 Task: Look for space in Rionegro, Colombia from 2nd September, 2023 to 5th September, 2023 for 1 adult in price range Rs.5000 to Rs.10000. Place can be private room with 1  bedroom having 1 bed and 1 bathroom. Property type can be house, flat, guest house, hotel. Amenities needed are: washing machine. Booking option can be shelf check-in. Required host language is English.
Action: Mouse moved to (394, 78)
Screenshot: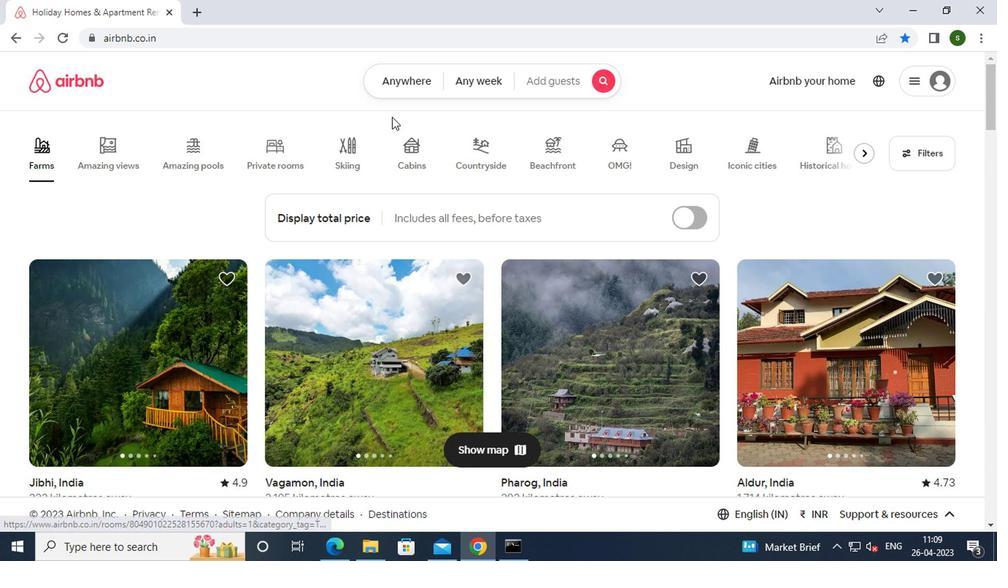 
Action: Mouse pressed left at (394, 78)
Screenshot: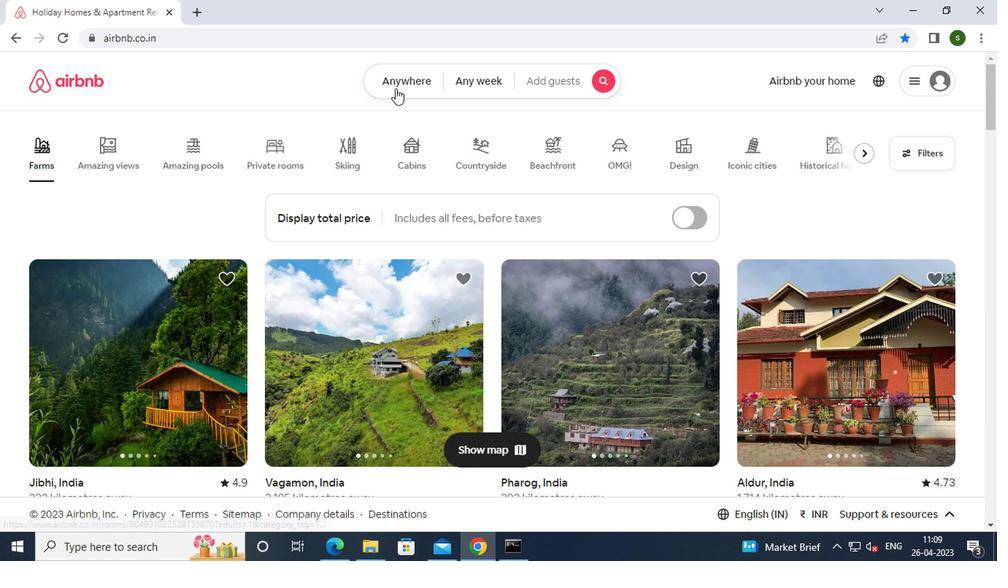 
Action: Mouse moved to (283, 140)
Screenshot: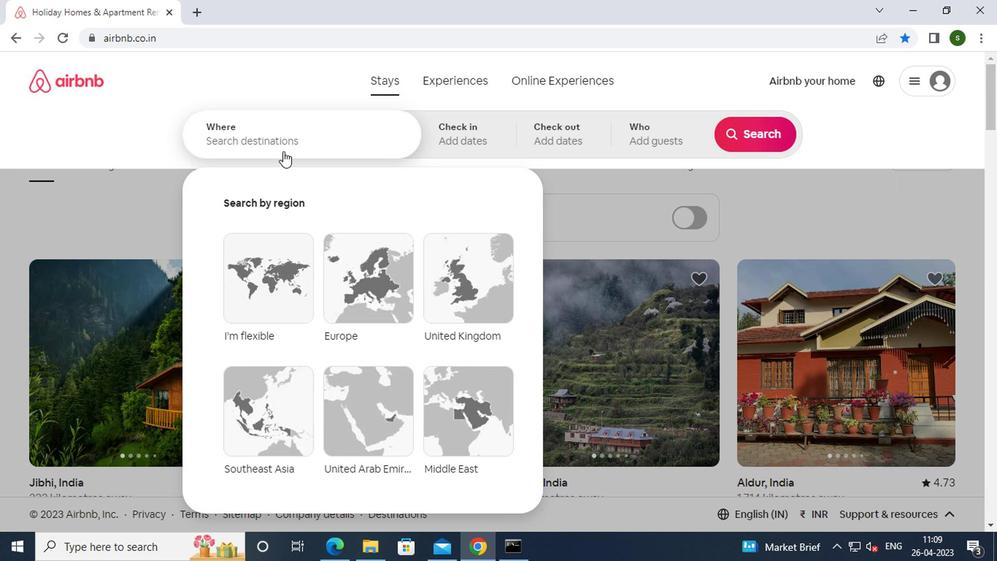 
Action: Mouse pressed left at (283, 140)
Screenshot: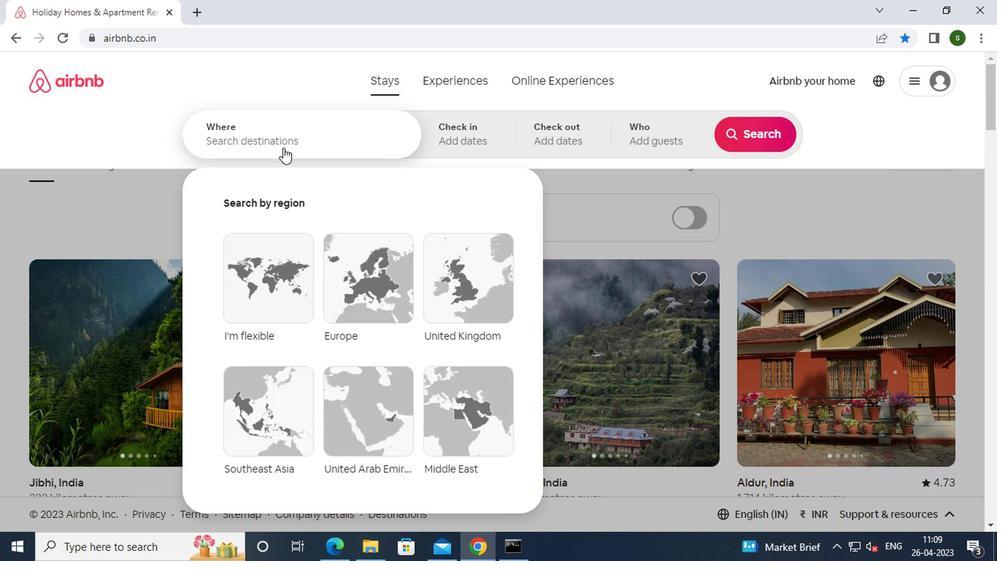 
Action: Key pressed r<Key.caps_lock>ionegro,<Key.space><Key.caps_lock>c<Key.caps_lock>olombia<Key.enter>
Screenshot: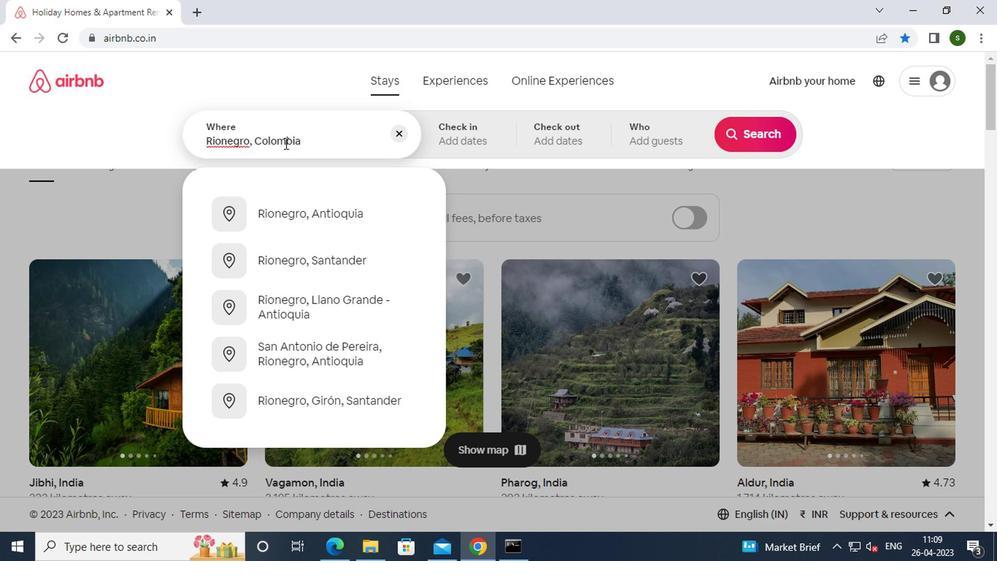 
Action: Mouse moved to (744, 250)
Screenshot: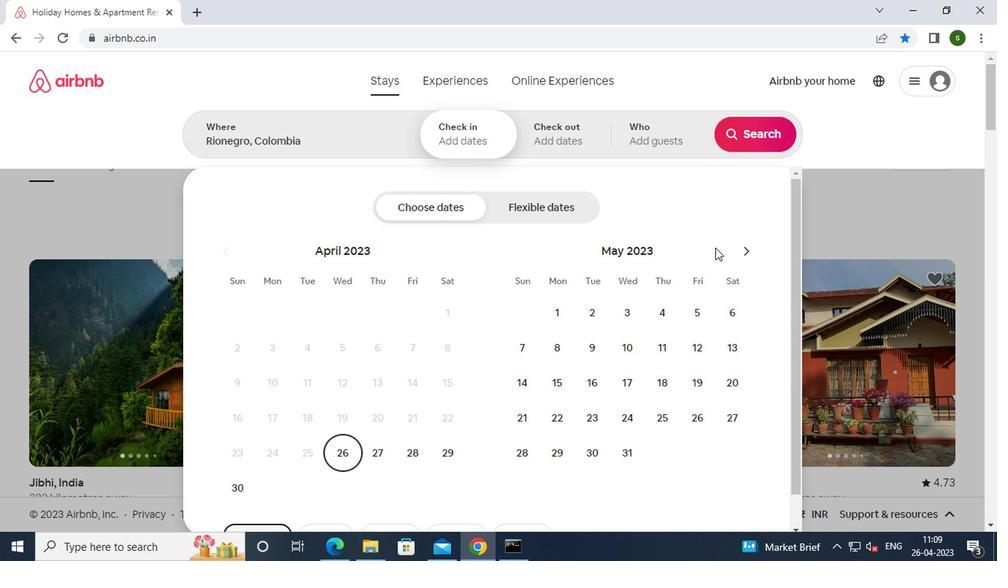 
Action: Mouse pressed left at (744, 250)
Screenshot: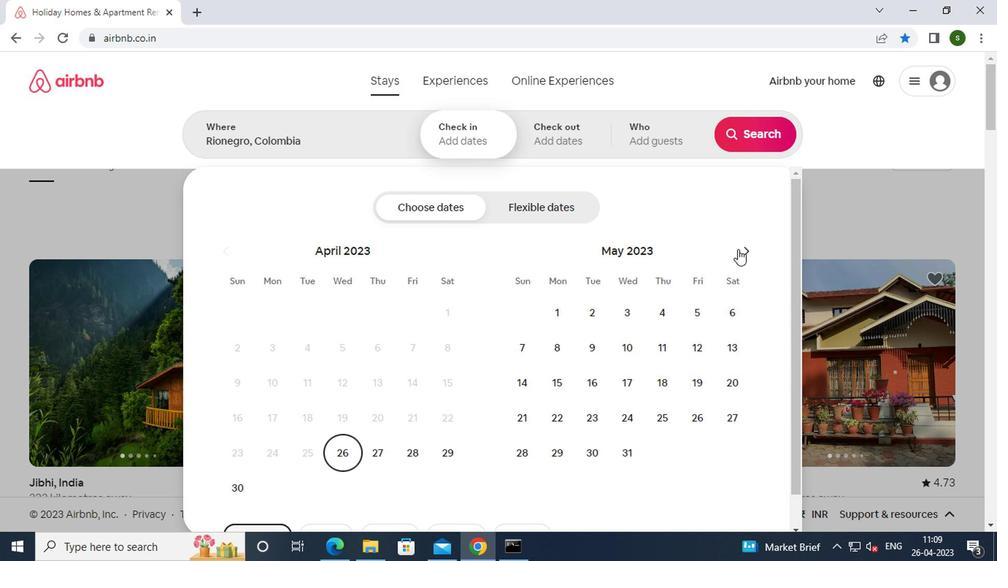 
Action: Mouse pressed left at (744, 250)
Screenshot: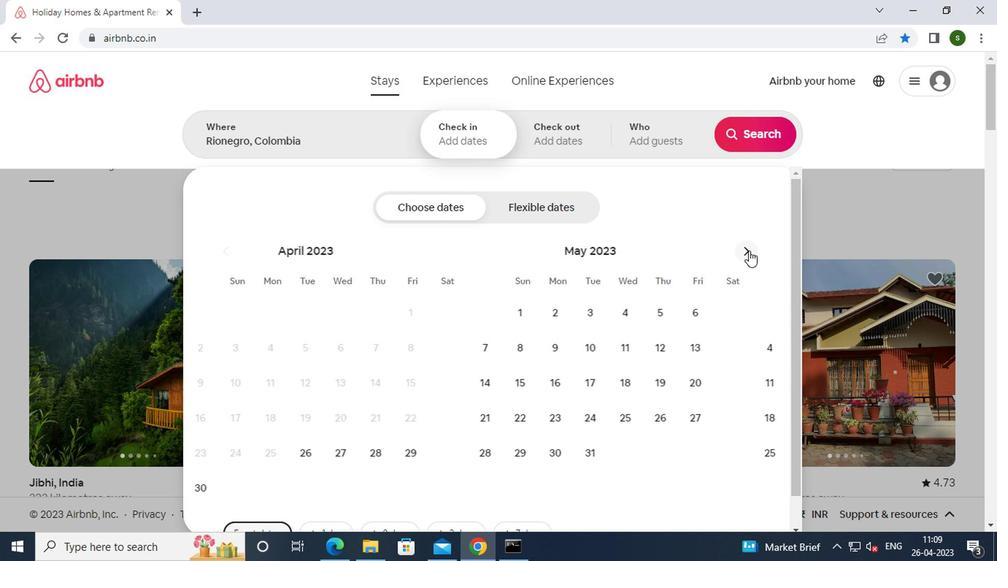 
Action: Mouse pressed left at (744, 250)
Screenshot: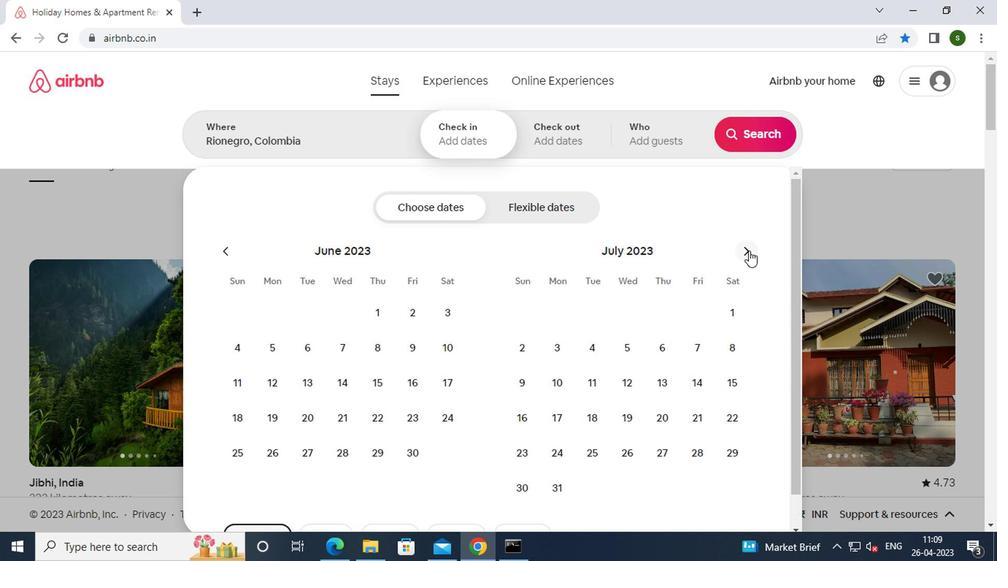 
Action: Mouse pressed left at (744, 250)
Screenshot: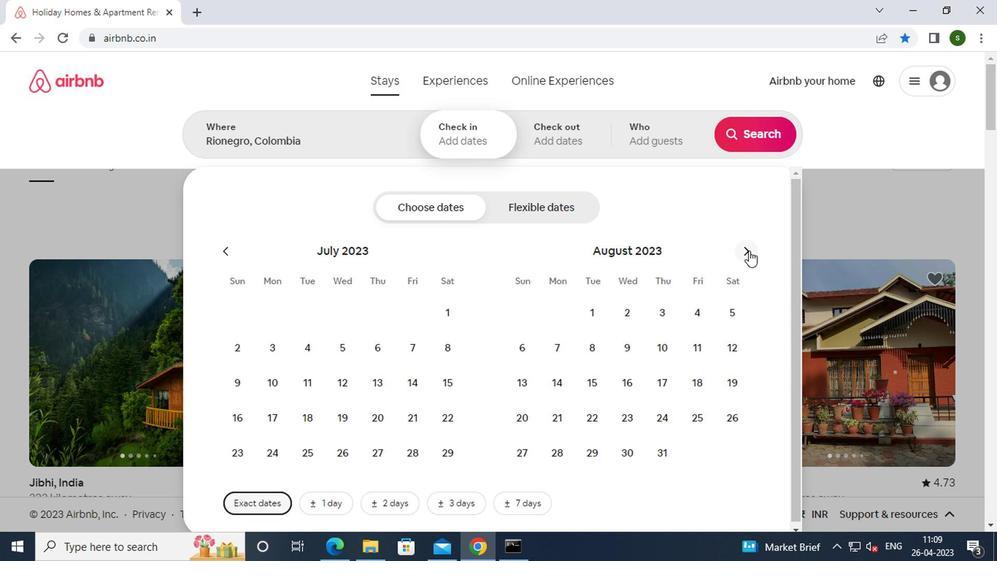 
Action: Mouse moved to (726, 303)
Screenshot: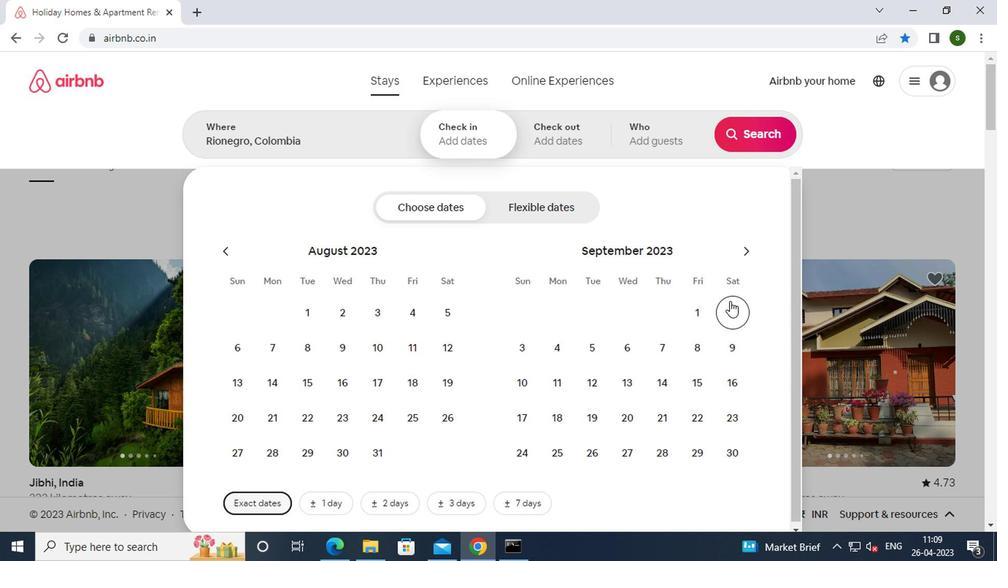 
Action: Mouse pressed left at (726, 303)
Screenshot: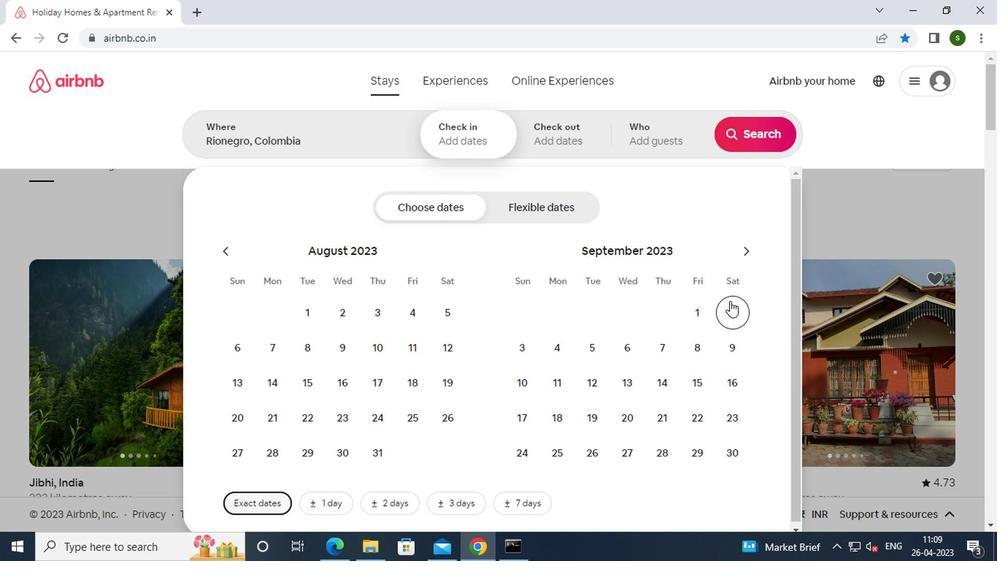 
Action: Mouse moved to (593, 349)
Screenshot: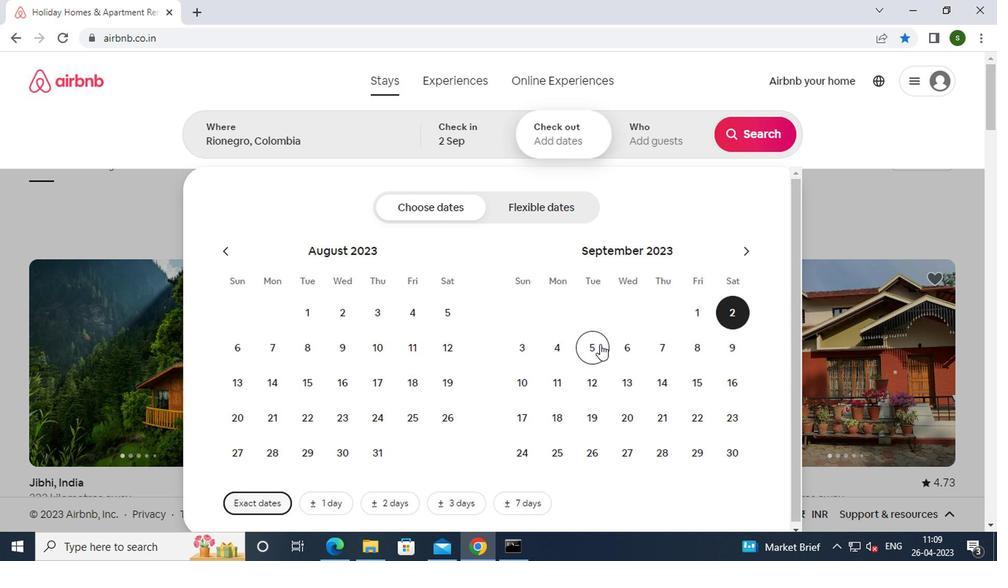 
Action: Mouse pressed left at (593, 349)
Screenshot: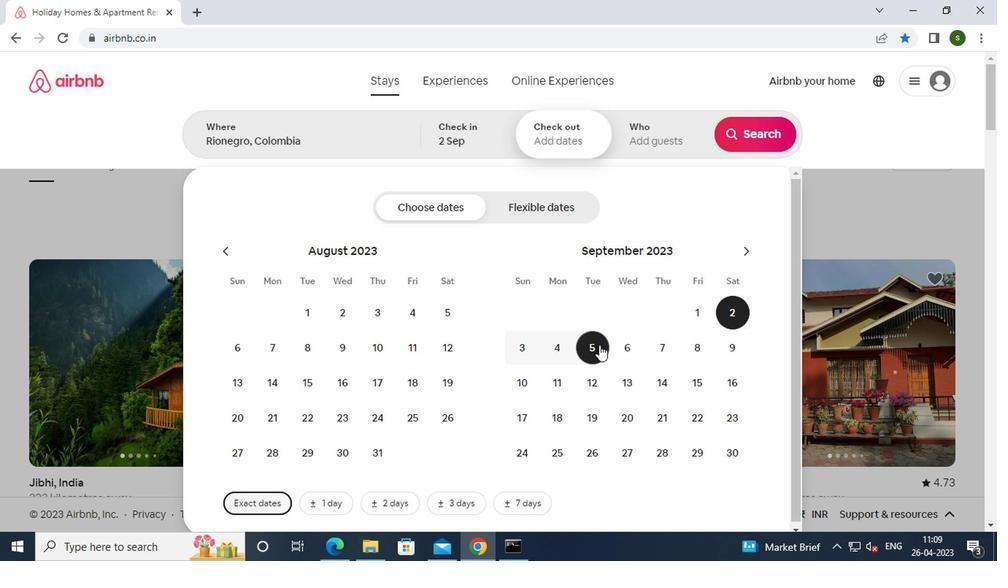 
Action: Mouse moved to (647, 127)
Screenshot: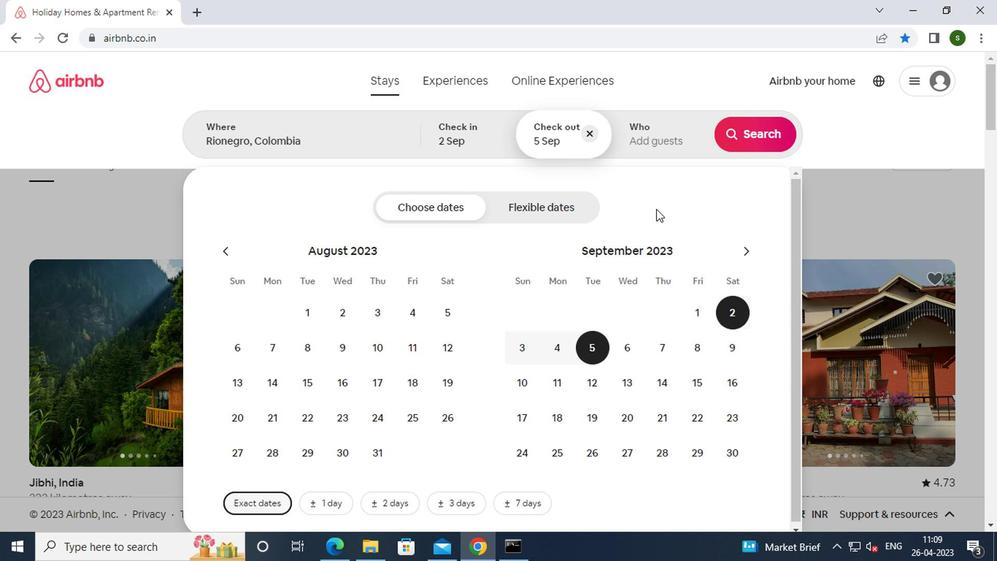 
Action: Mouse pressed left at (647, 127)
Screenshot: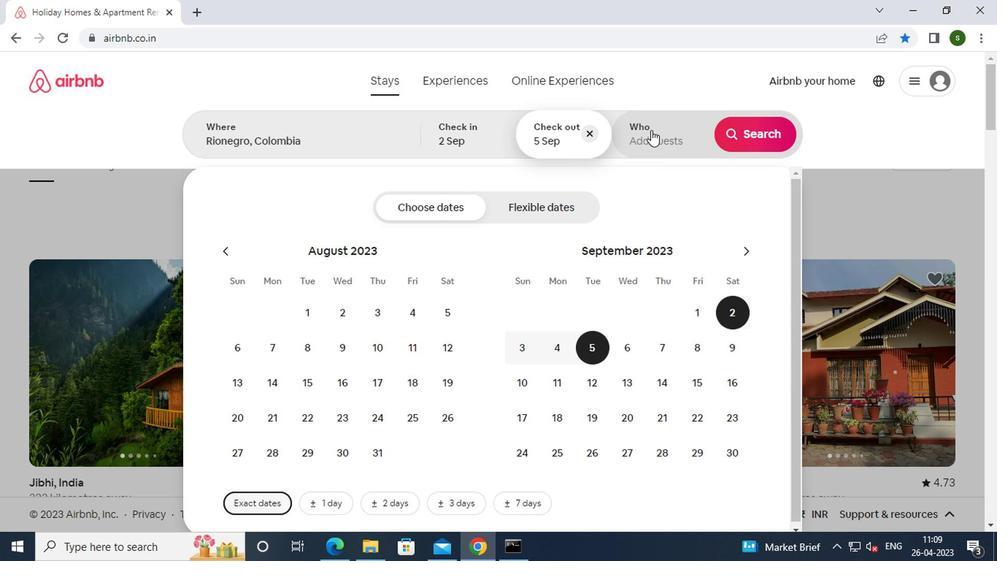 
Action: Mouse moved to (753, 200)
Screenshot: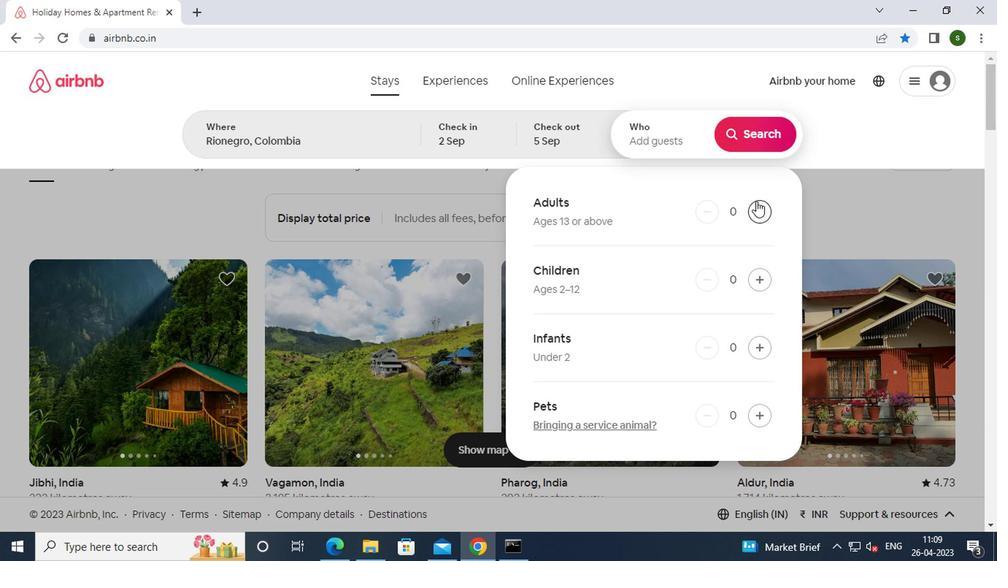 
Action: Mouse pressed left at (753, 200)
Screenshot: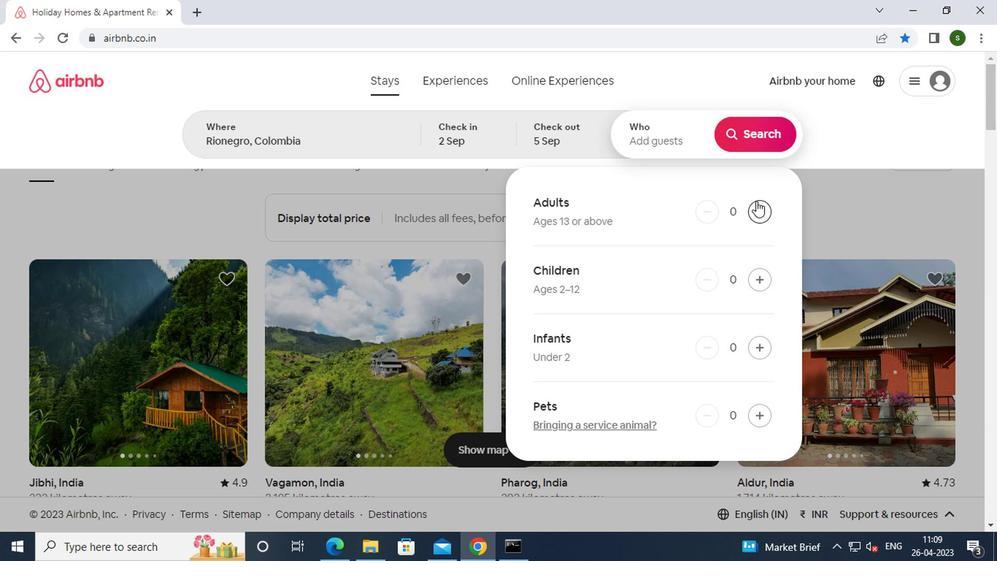
Action: Mouse moved to (748, 125)
Screenshot: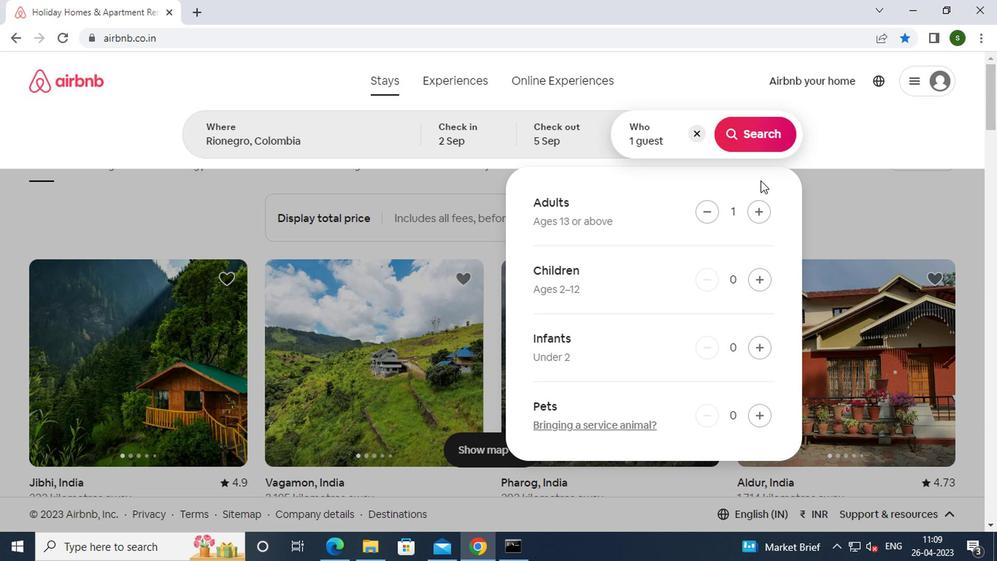 
Action: Mouse pressed left at (748, 125)
Screenshot: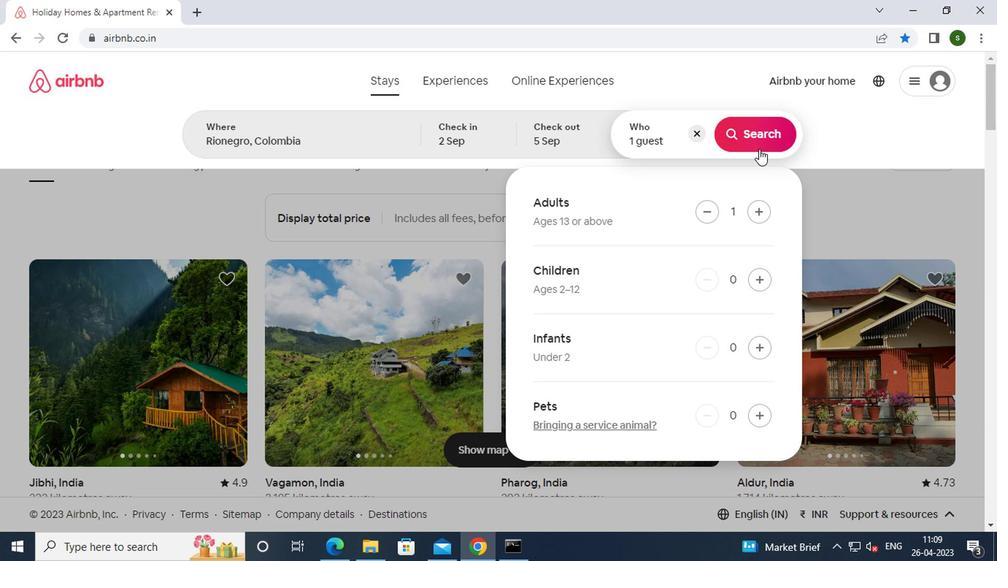 
Action: Mouse moved to (913, 143)
Screenshot: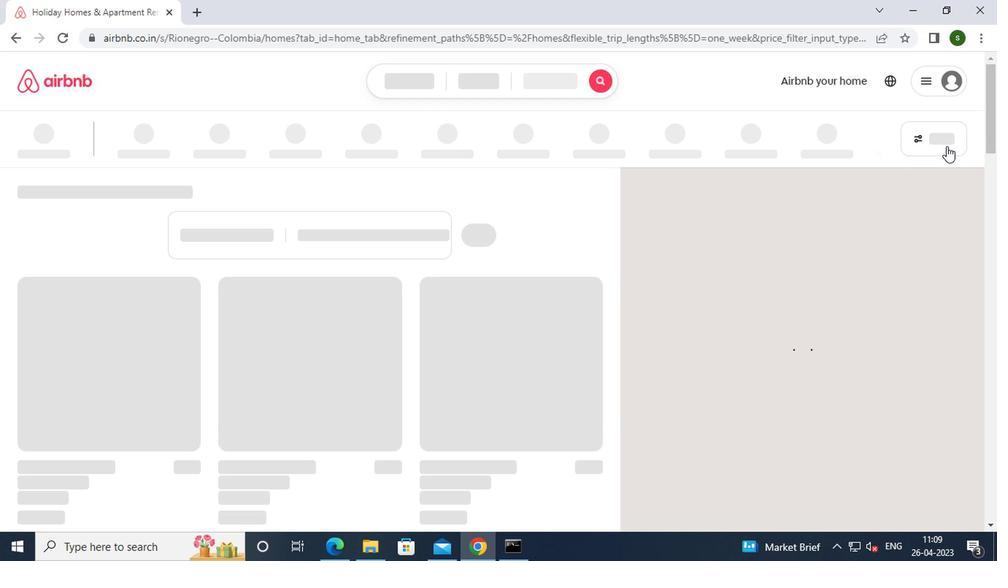 
Action: Mouse pressed left at (913, 143)
Screenshot: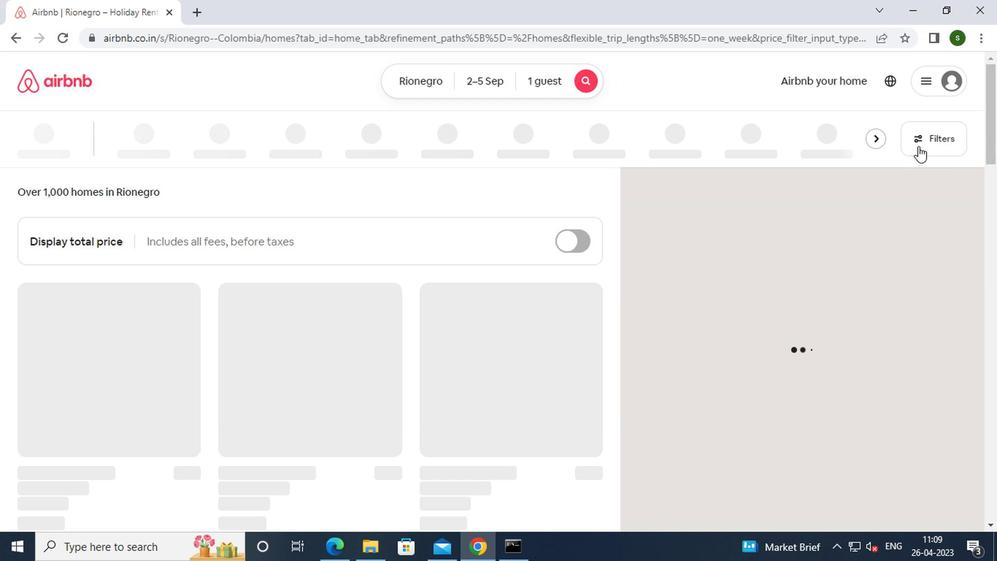
Action: Mouse moved to (446, 328)
Screenshot: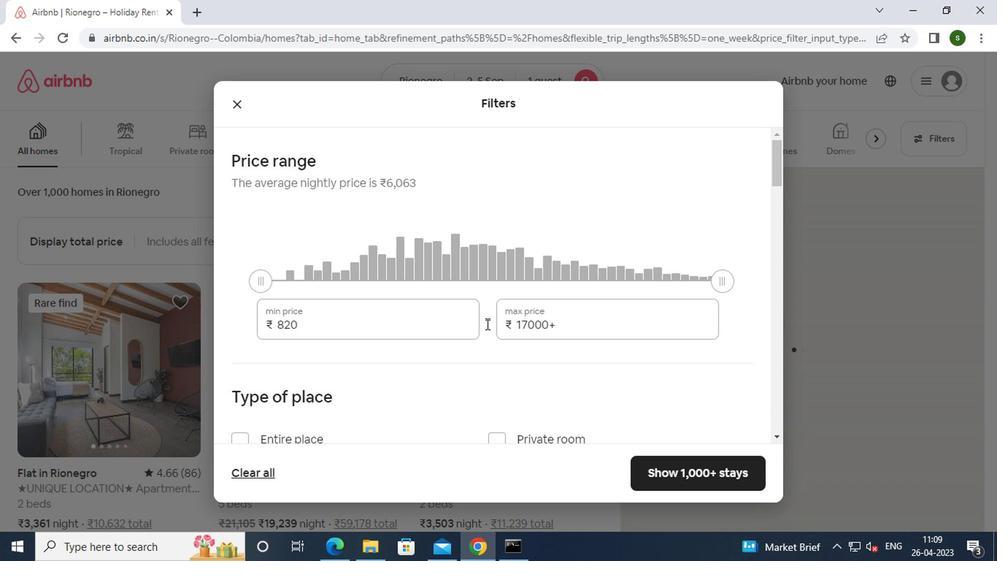 
Action: Mouse pressed left at (446, 328)
Screenshot: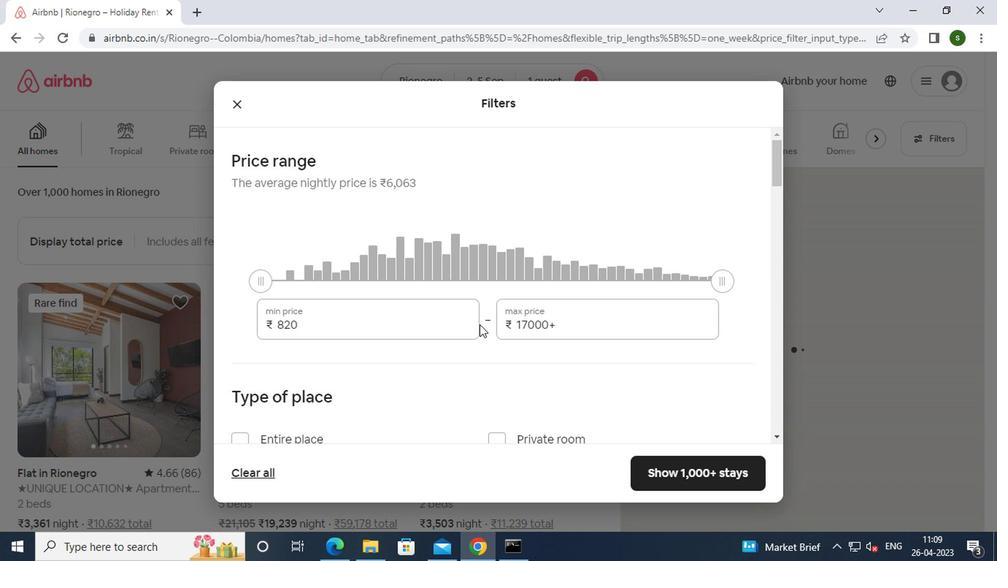 
Action: Mouse moved to (442, 328)
Screenshot: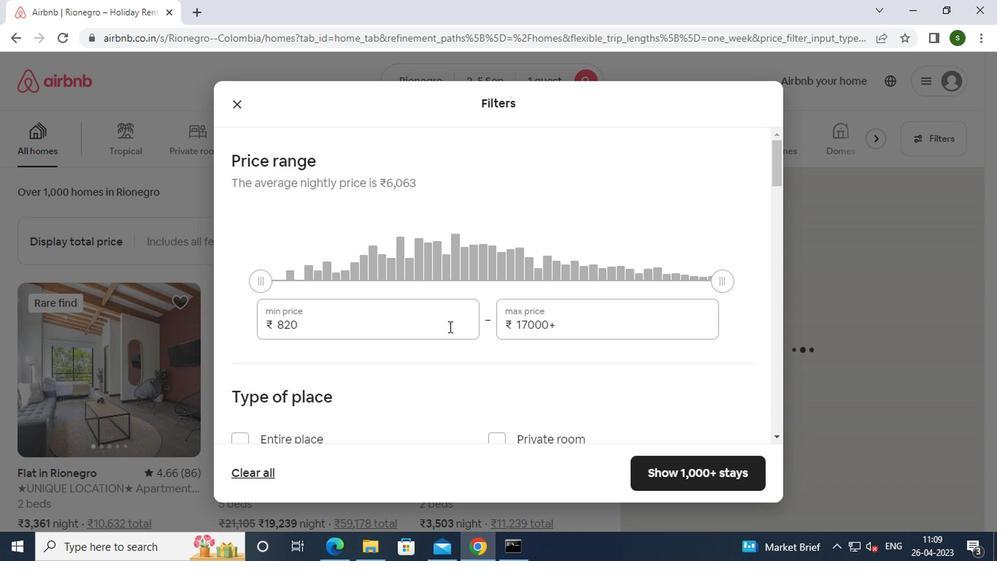 
Action: Key pressed <Key.backspace><Key.backspace><Key.backspace><Key.backspace><Key.backspace><Key.backspace><Key.backspace><Key.backspace><Key.backspace><Key.backspace>5000
Screenshot: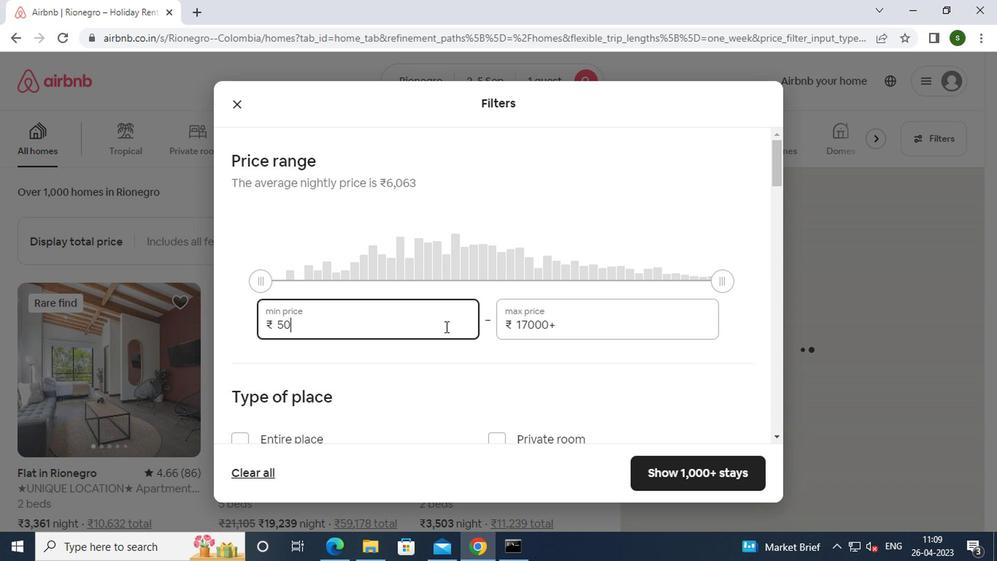 
Action: Mouse moved to (577, 325)
Screenshot: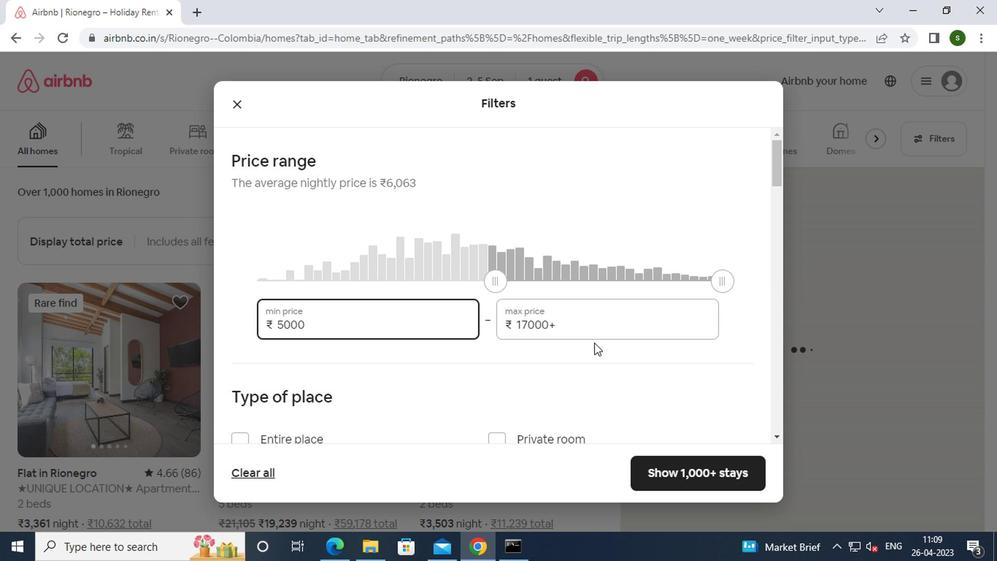 
Action: Mouse pressed left at (577, 325)
Screenshot: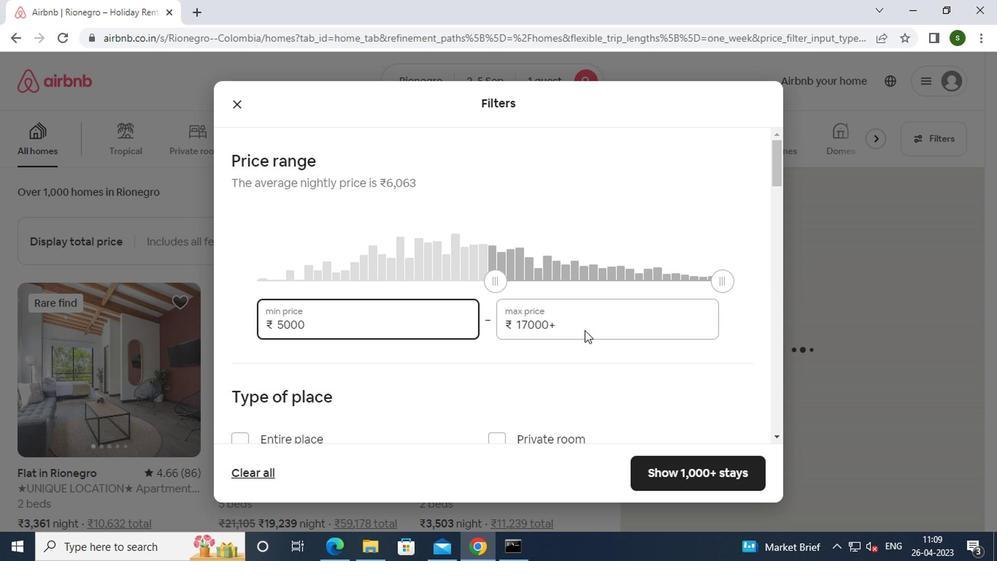 
Action: Mouse moved to (577, 325)
Screenshot: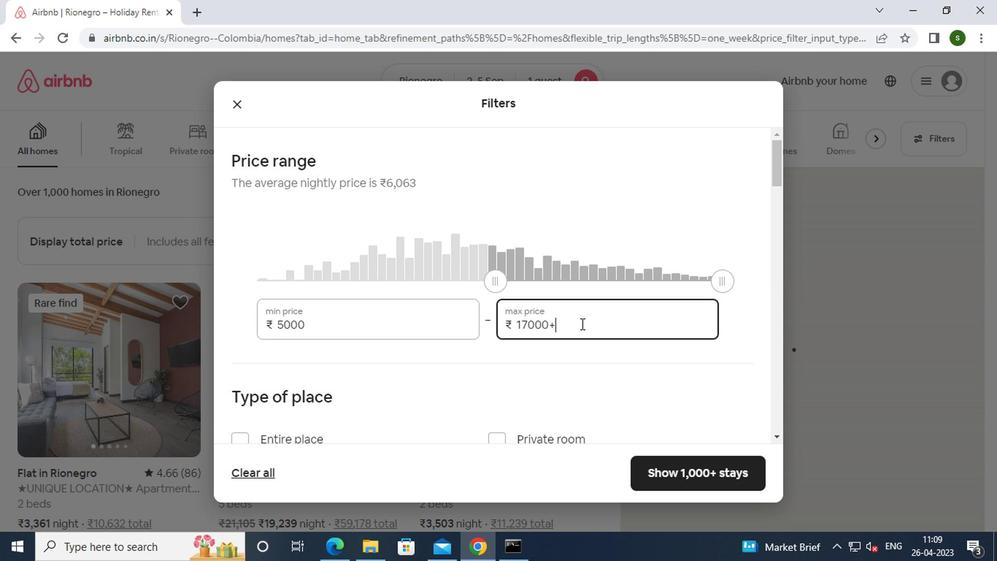 
Action: Key pressed <Key.backspace><Key.backspace><Key.backspace><Key.backspace><Key.backspace><Key.backspace><Key.backspace><Key.backspace><Key.backspace><Key.backspace><Key.backspace>10000
Screenshot: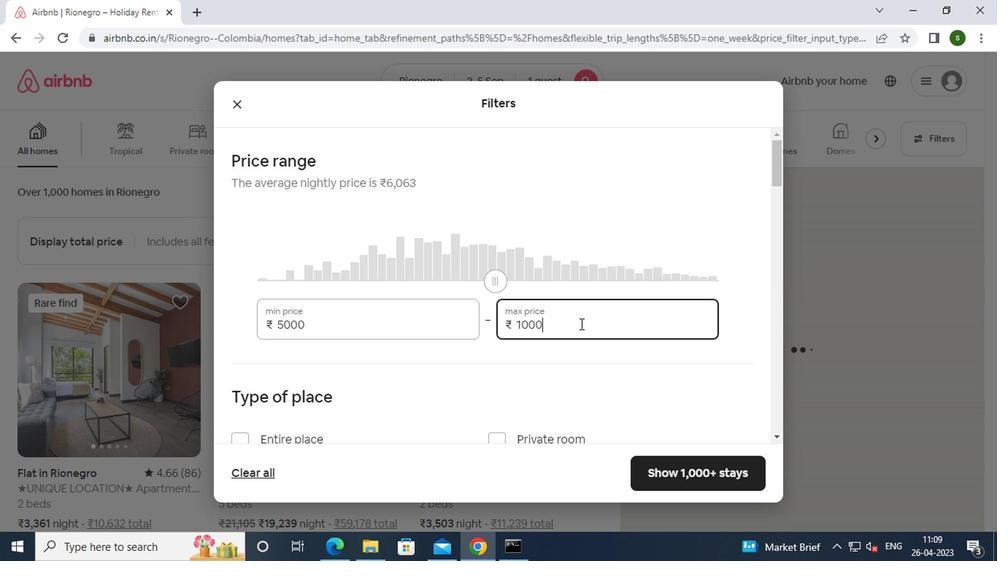 
Action: Mouse moved to (458, 324)
Screenshot: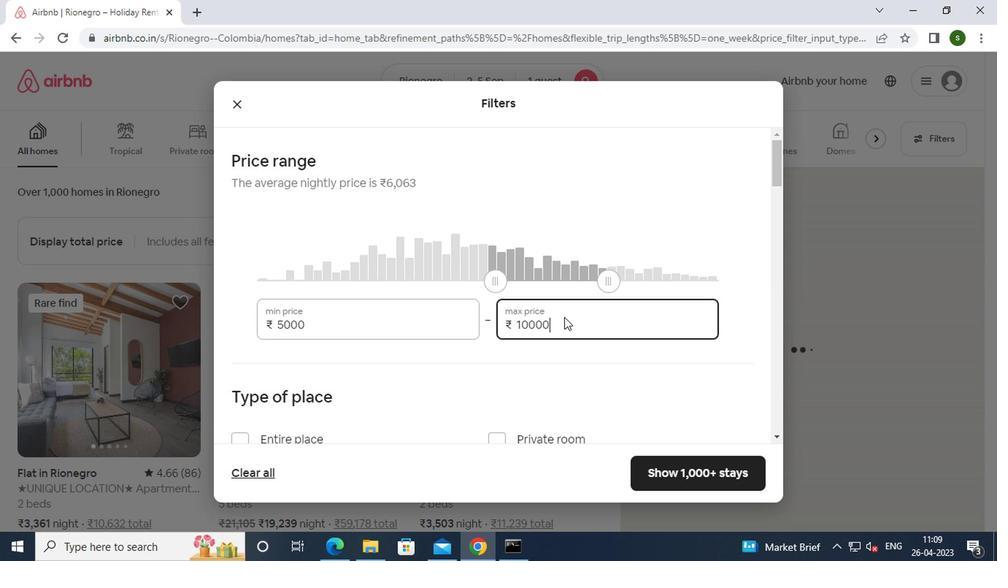 
Action: Mouse scrolled (458, 323) with delta (0, -1)
Screenshot: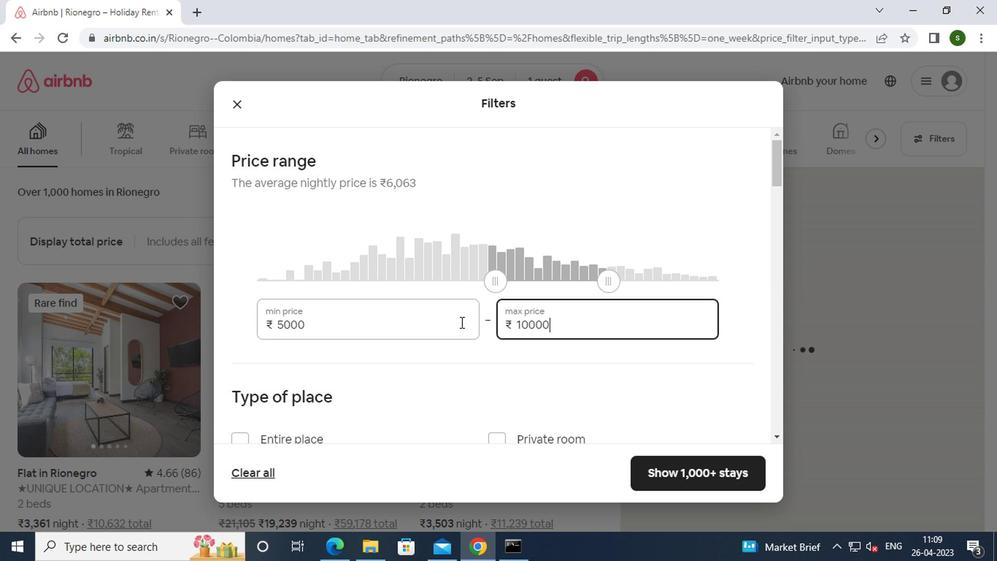 
Action: Mouse scrolled (458, 323) with delta (0, -1)
Screenshot: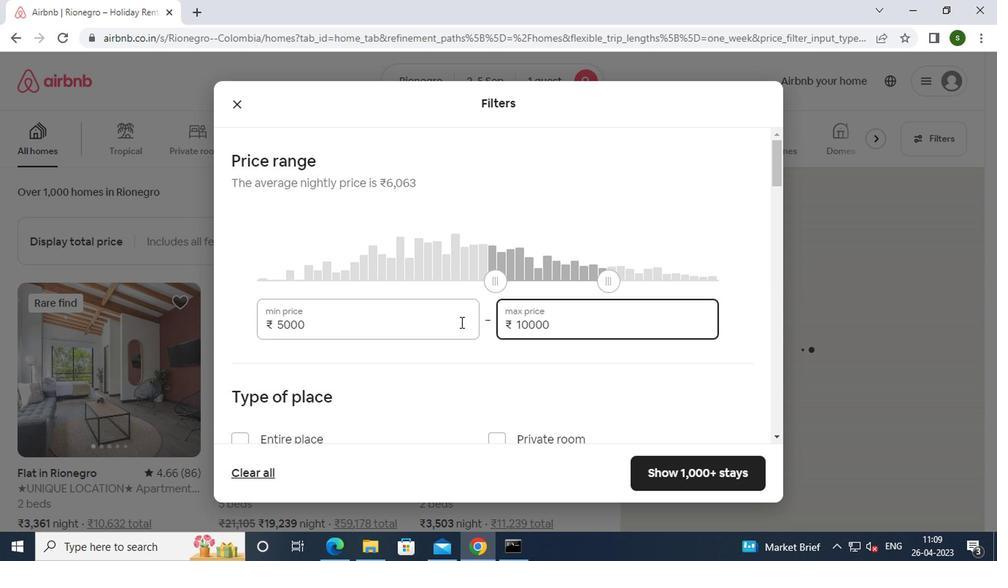 
Action: Mouse moved to (488, 288)
Screenshot: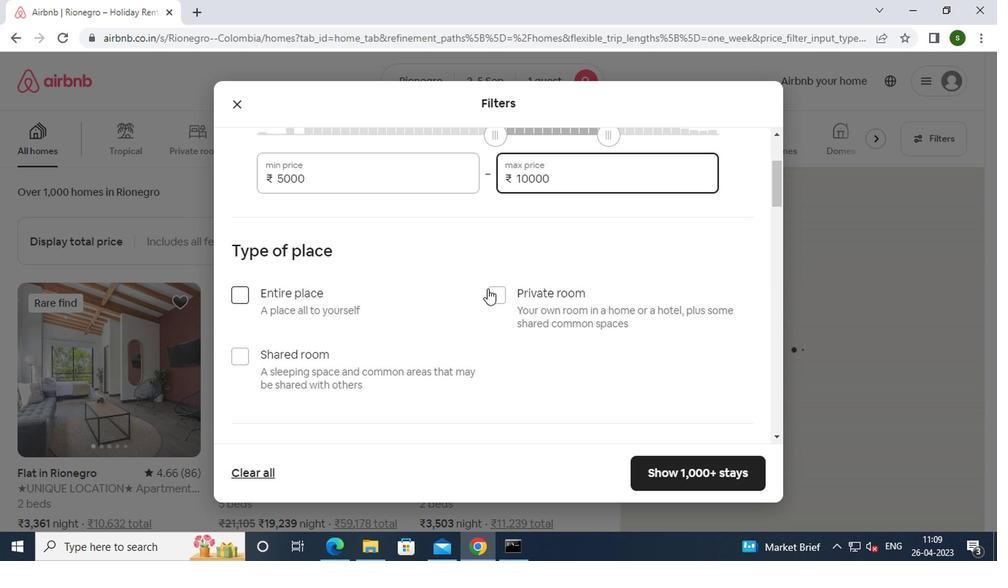 
Action: Mouse pressed left at (488, 288)
Screenshot: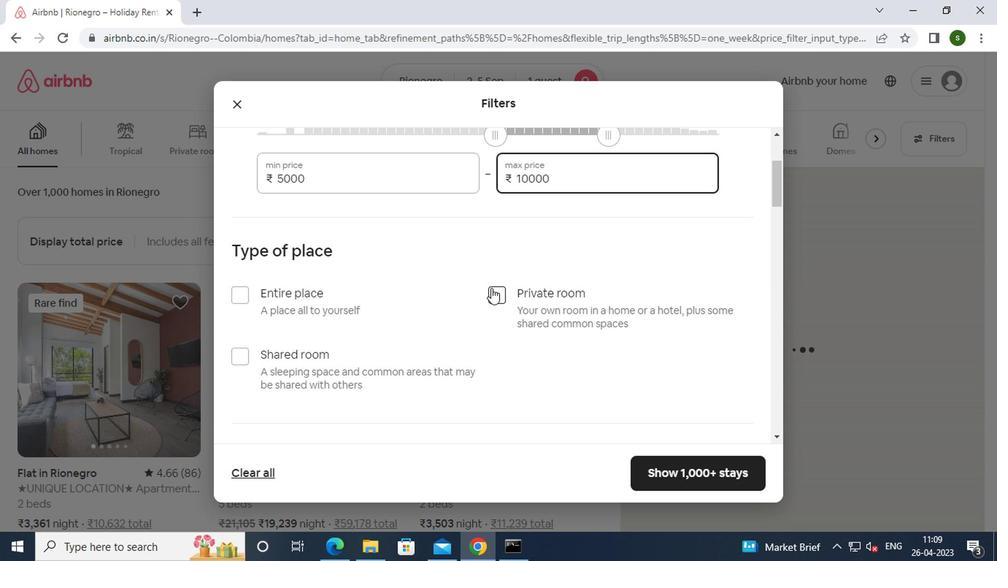 
Action: Mouse moved to (352, 290)
Screenshot: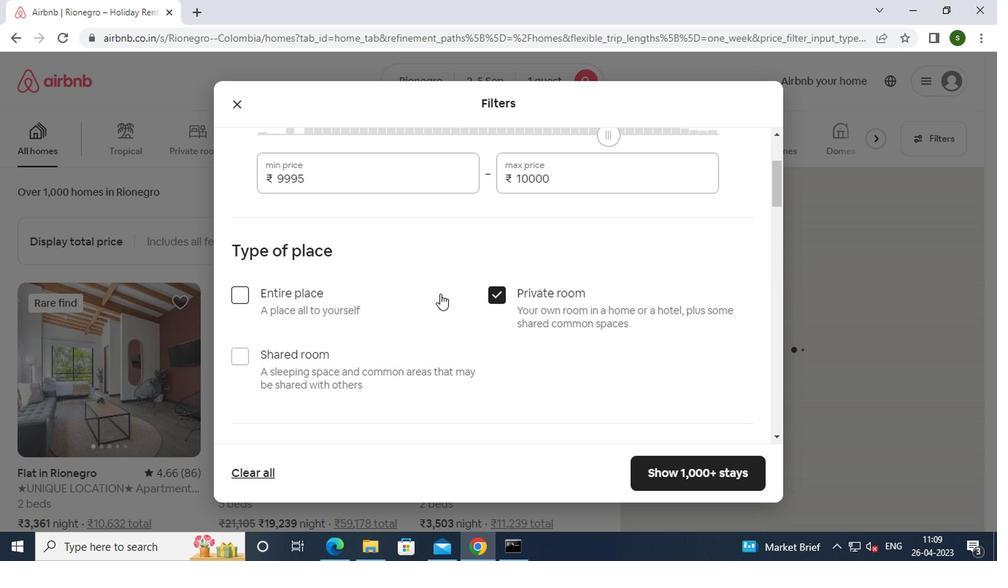 
Action: Mouse scrolled (352, 290) with delta (0, 0)
Screenshot: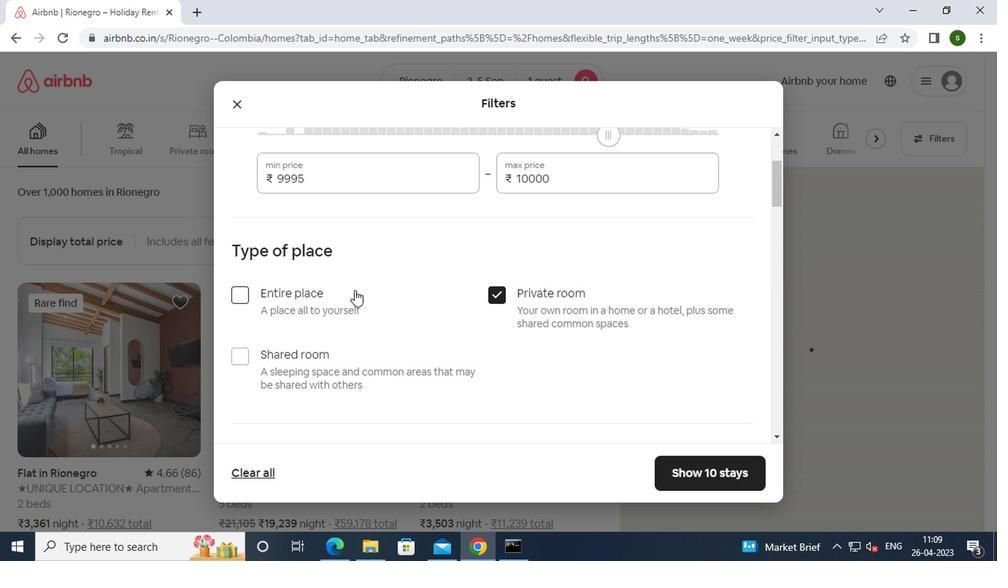 
Action: Mouse scrolled (352, 290) with delta (0, 0)
Screenshot: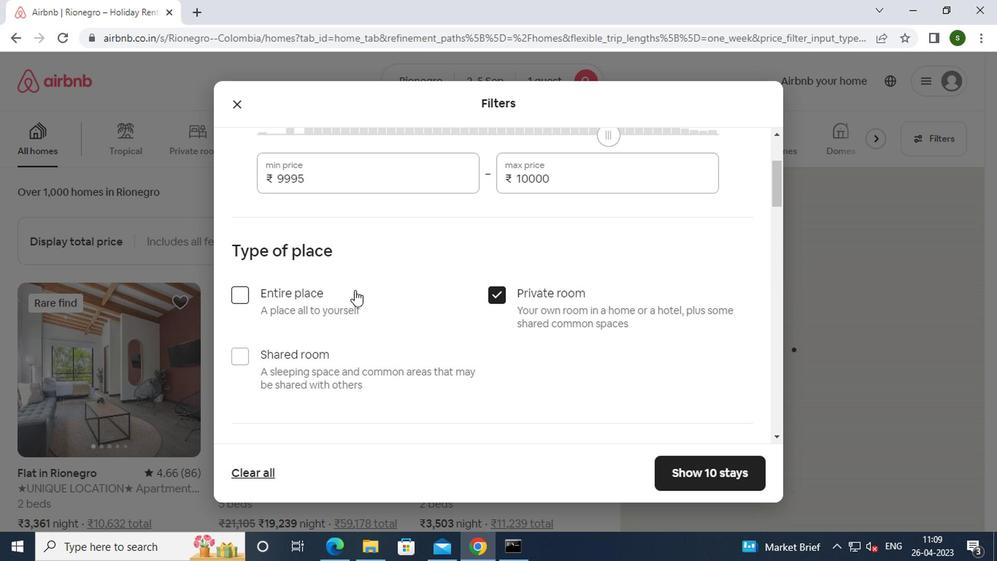 
Action: Mouse scrolled (352, 290) with delta (0, 0)
Screenshot: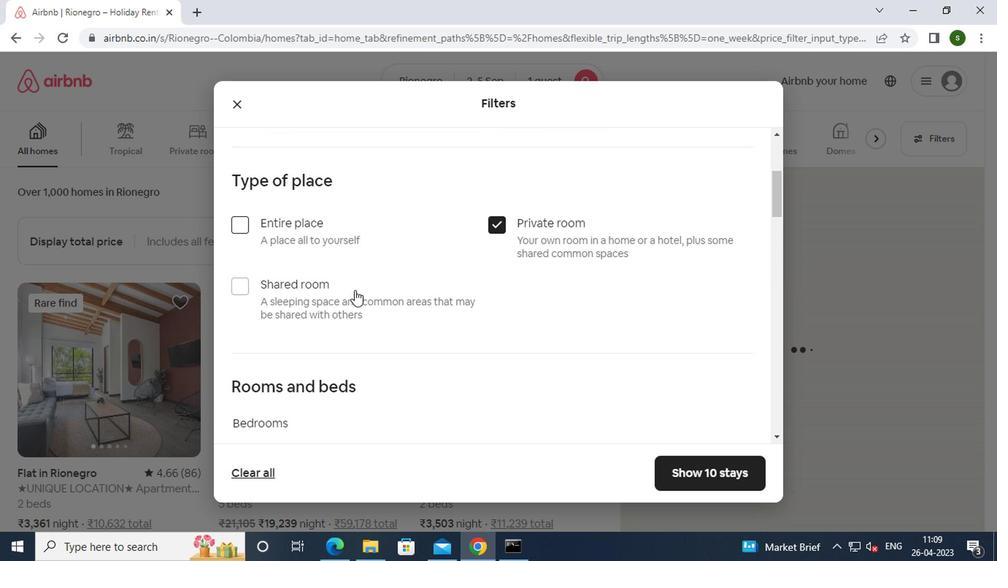 
Action: Mouse moved to (312, 322)
Screenshot: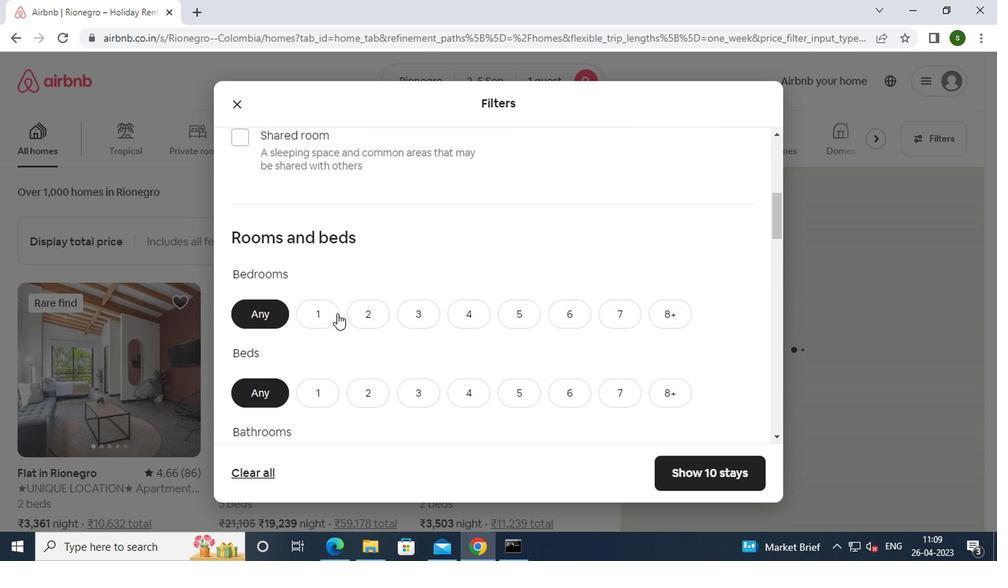 
Action: Mouse pressed left at (312, 322)
Screenshot: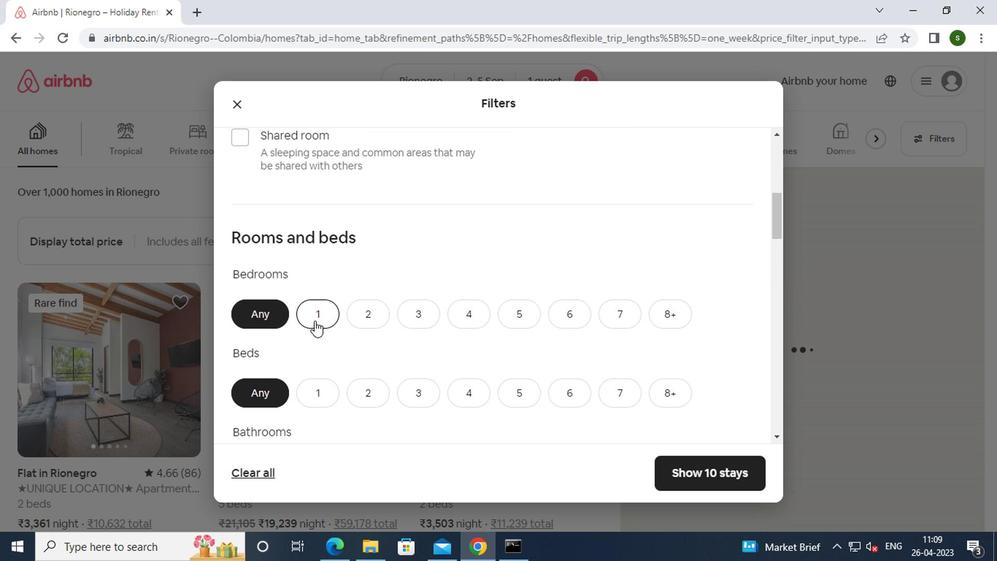 
Action: Mouse scrolled (312, 321) with delta (0, -1)
Screenshot: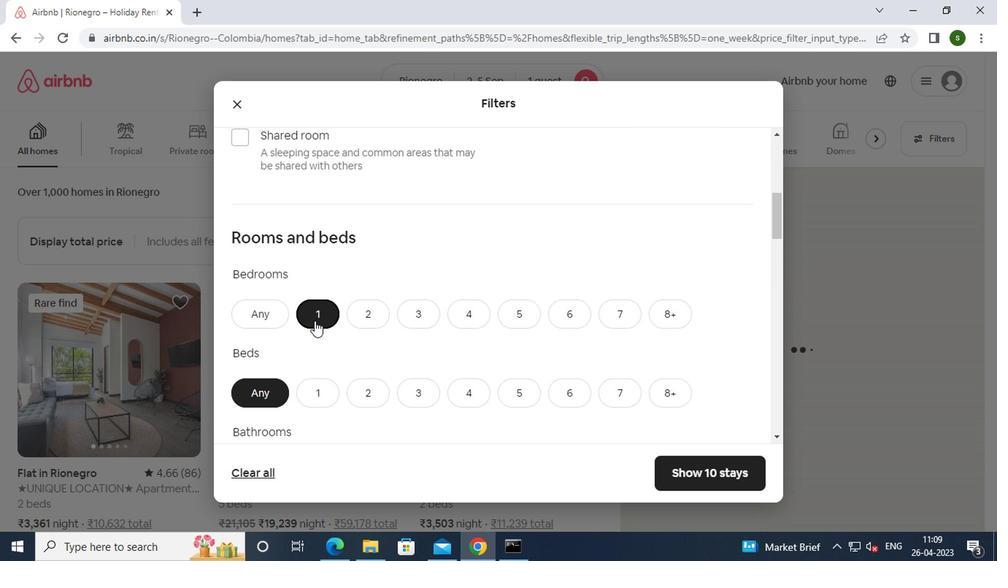 
Action: Mouse scrolled (312, 321) with delta (0, -1)
Screenshot: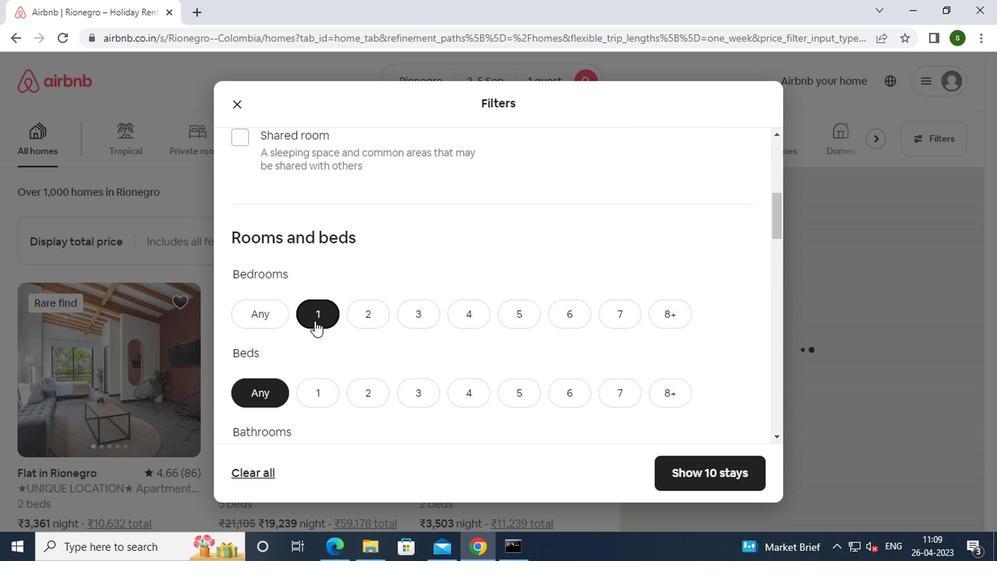 
Action: Mouse moved to (320, 246)
Screenshot: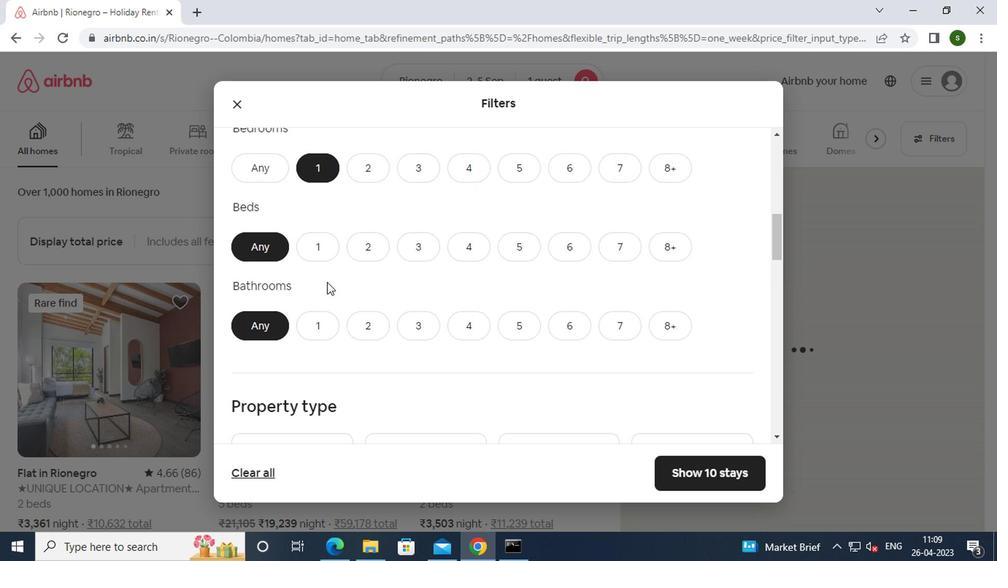 
Action: Mouse pressed left at (320, 246)
Screenshot: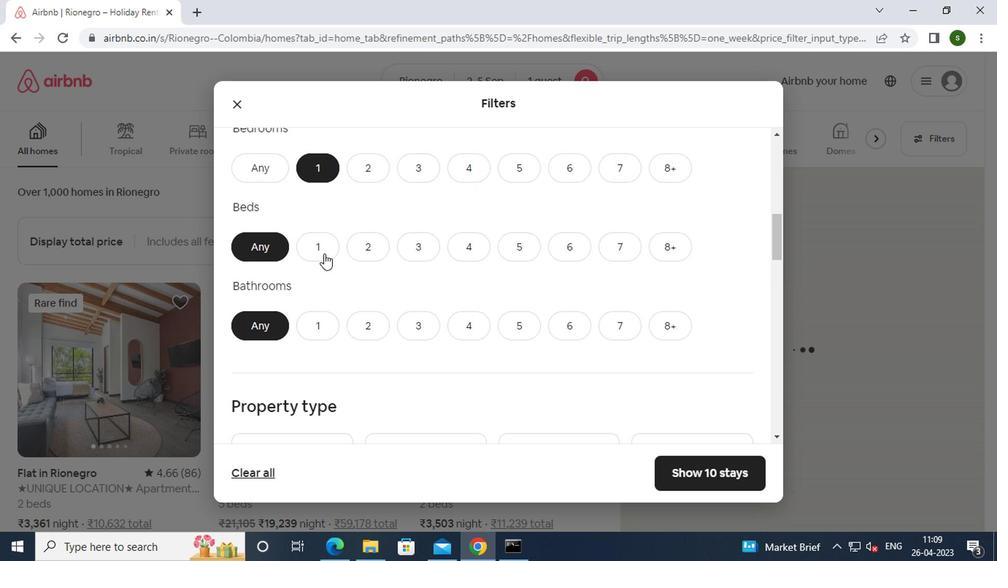 
Action: Mouse moved to (320, 330)
Screenshot: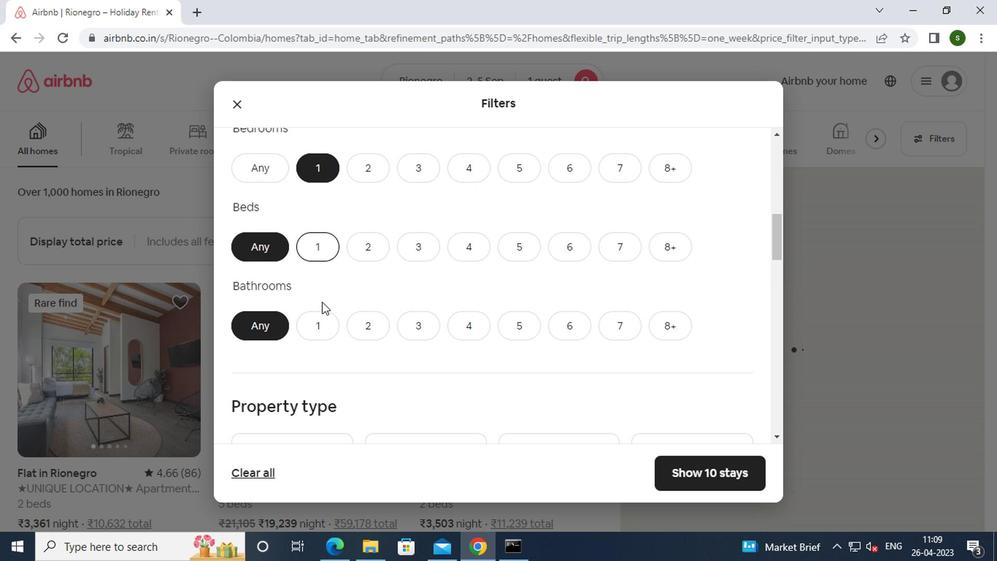 
Action: Mouse pressed left at (320, 330)
Screenshot: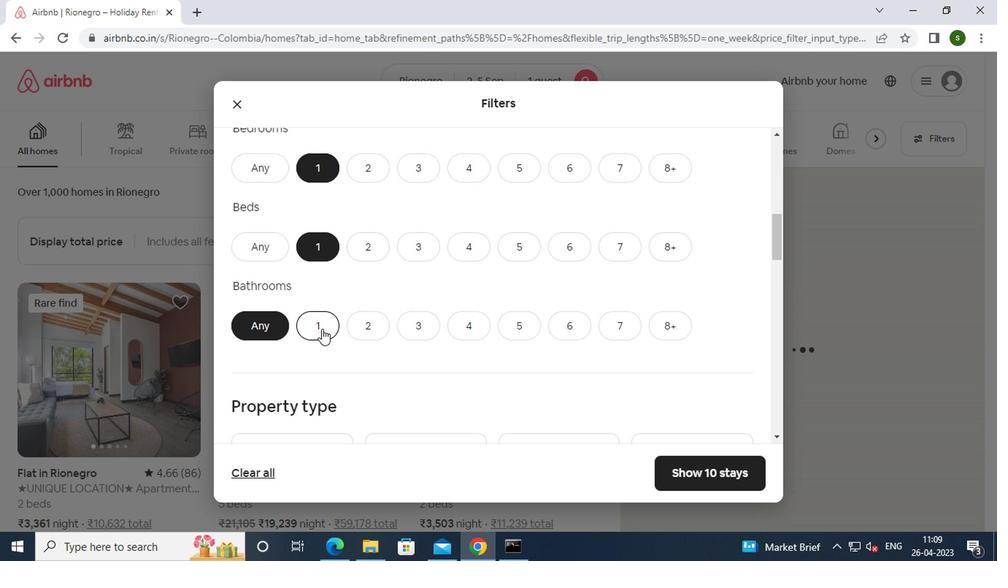 
Action: Mouse moved to (432, 305)
Screenshot: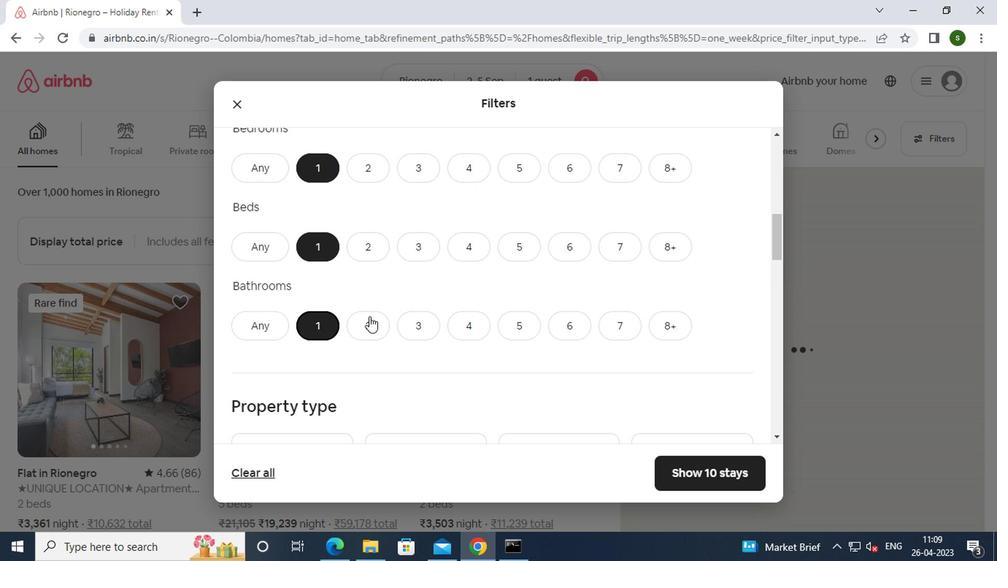
Action: Mouse scrolled (432, 305) with delta (0, 0)
Screenshot: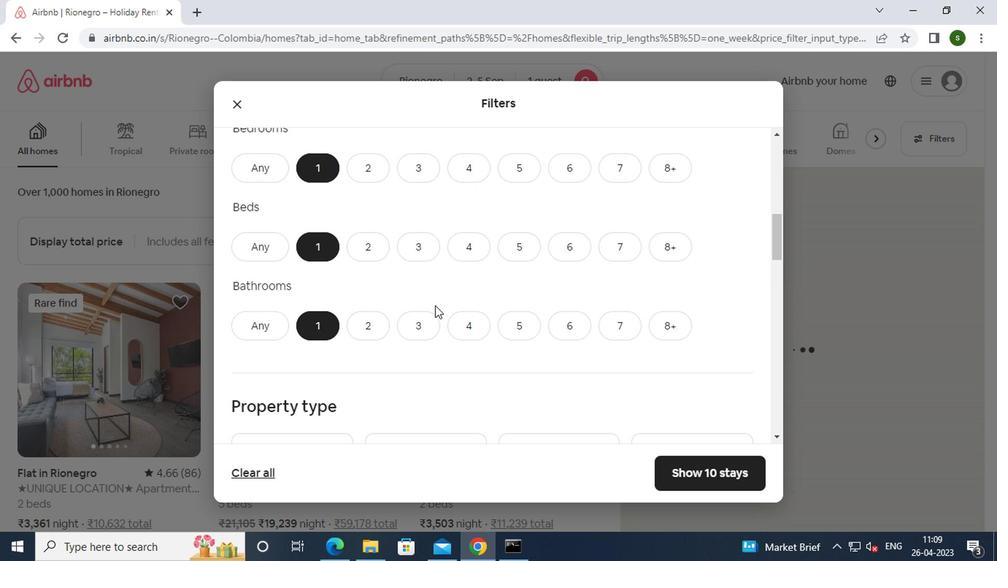 
Action: Mouse scrolled (432, 305) with delta (0, 0)
Screenshot: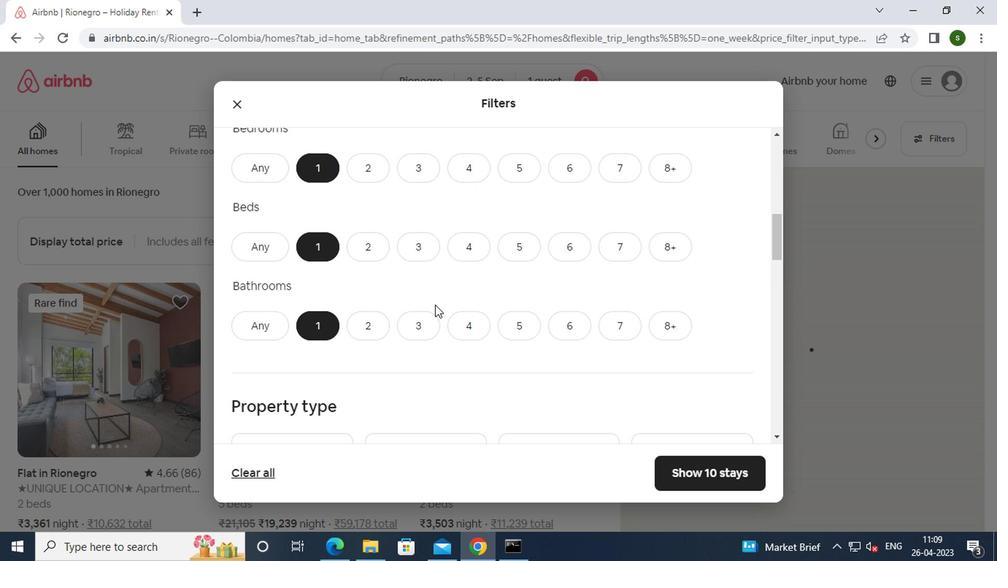 
Action: Mouse moved to (327, 324)
Screenshot: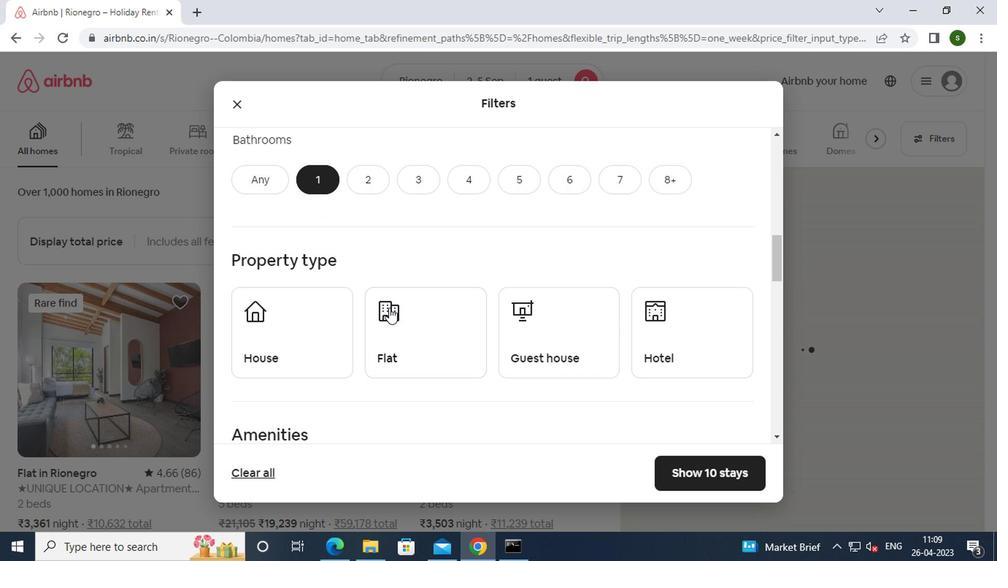 
Action: Mouse pressed left at (327, 324)
Screenshot: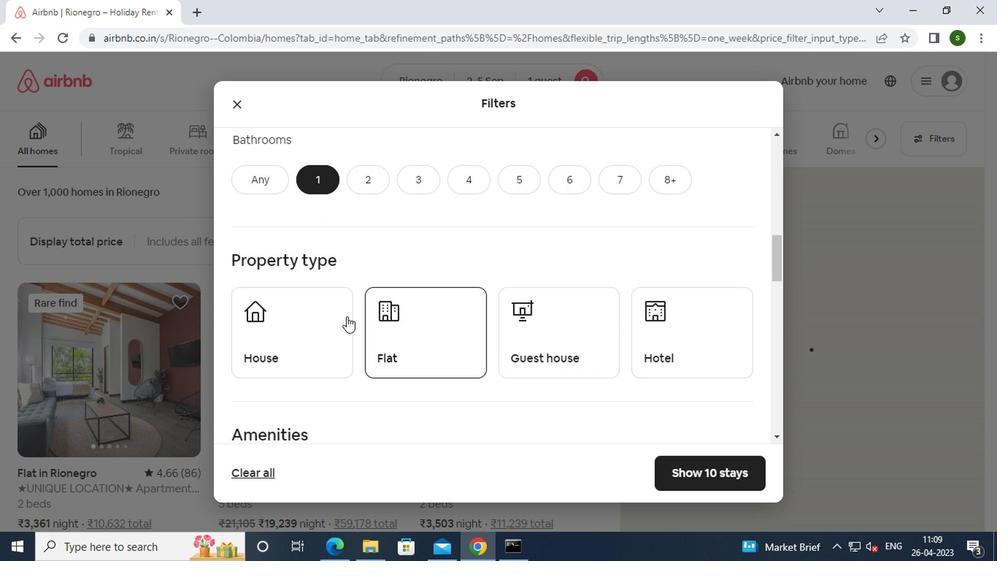 
Action: Mouse moved to (423, 324)
Screenshot: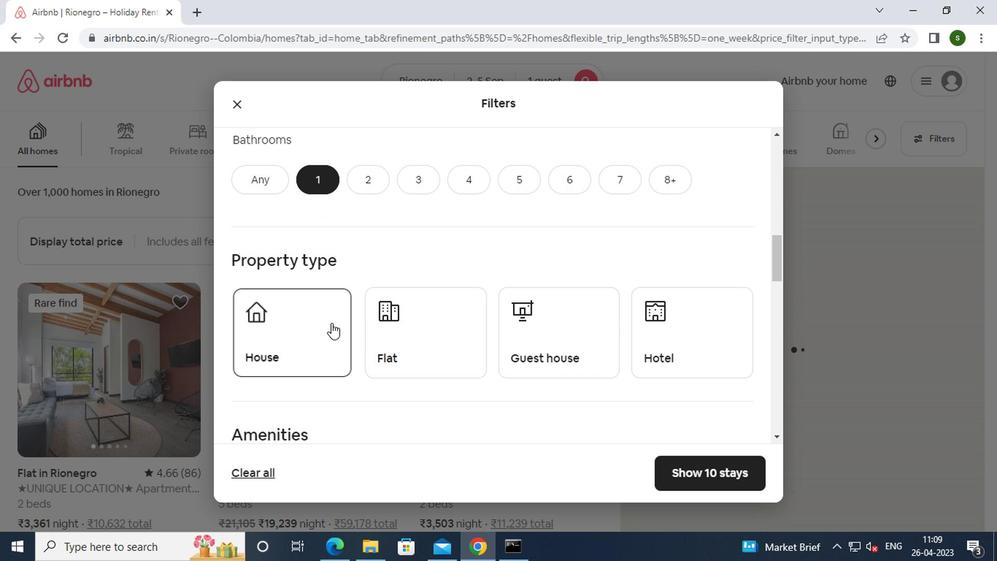 
Action: Mouse pressed left at (423, 324)
Screenshot: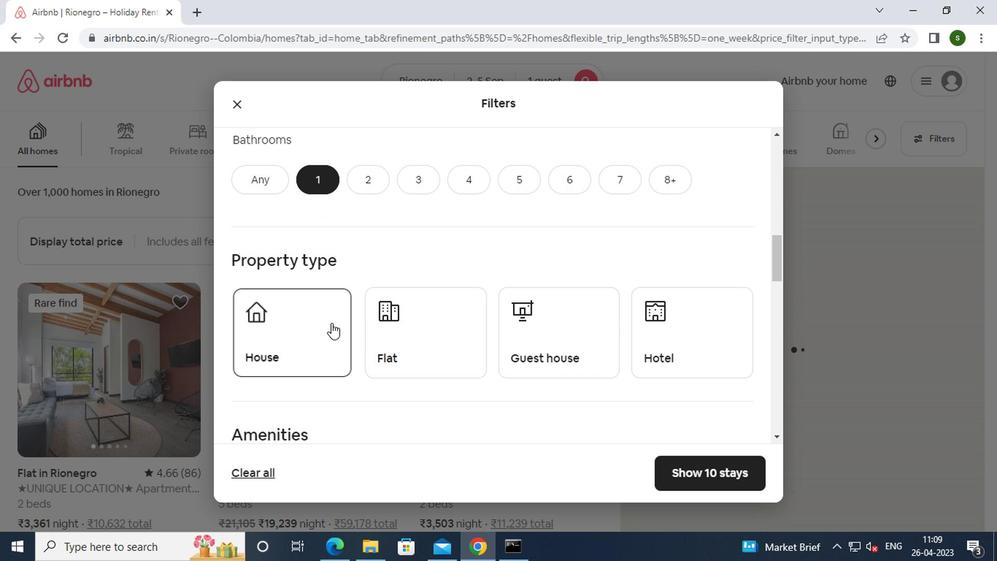 
Action: Mouse moved to (529, 320)
Screenshot: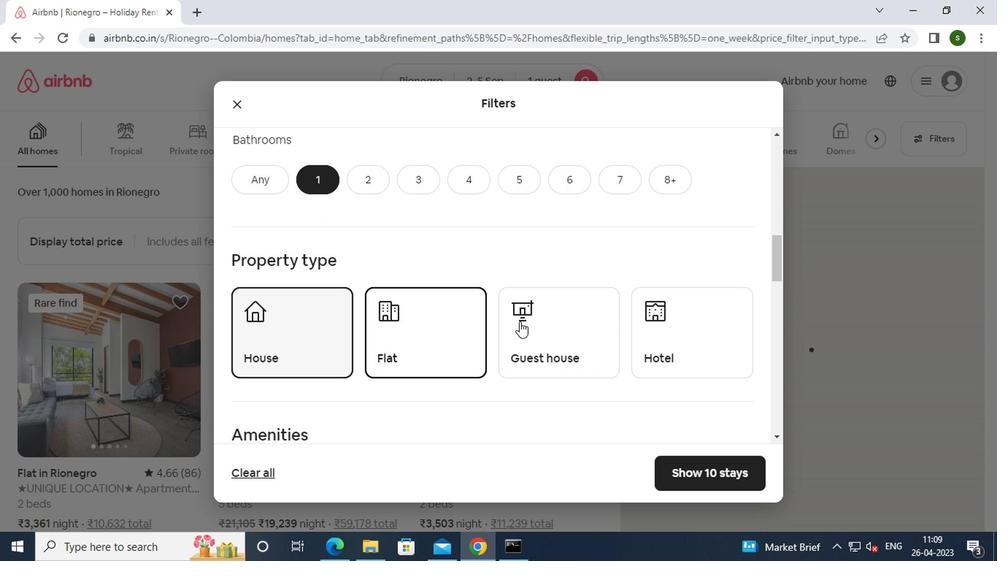 
Action: Mouse pressed left at (529, 320)
Screenshot: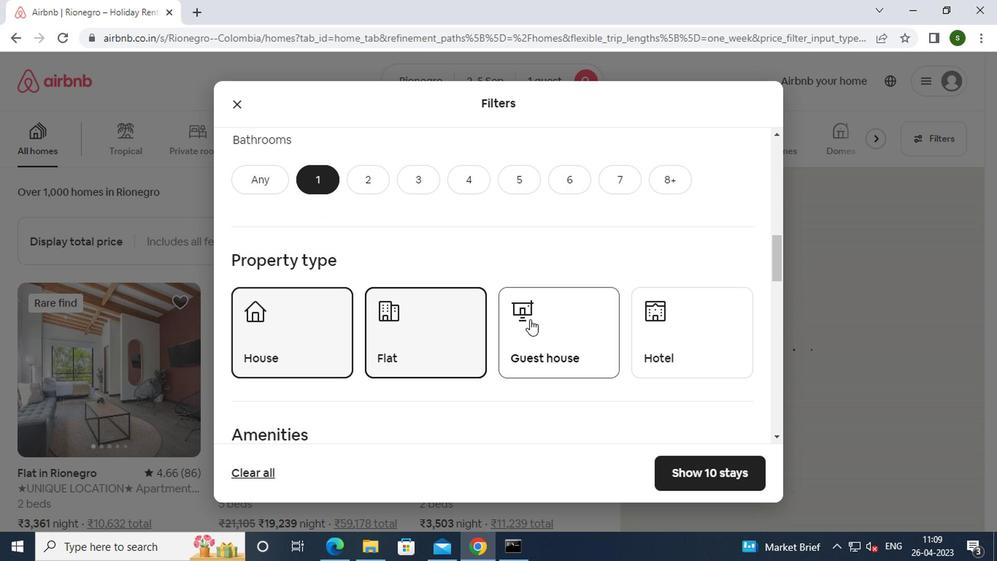 
Action: Mouse moved to (664, 325)
Screenshot: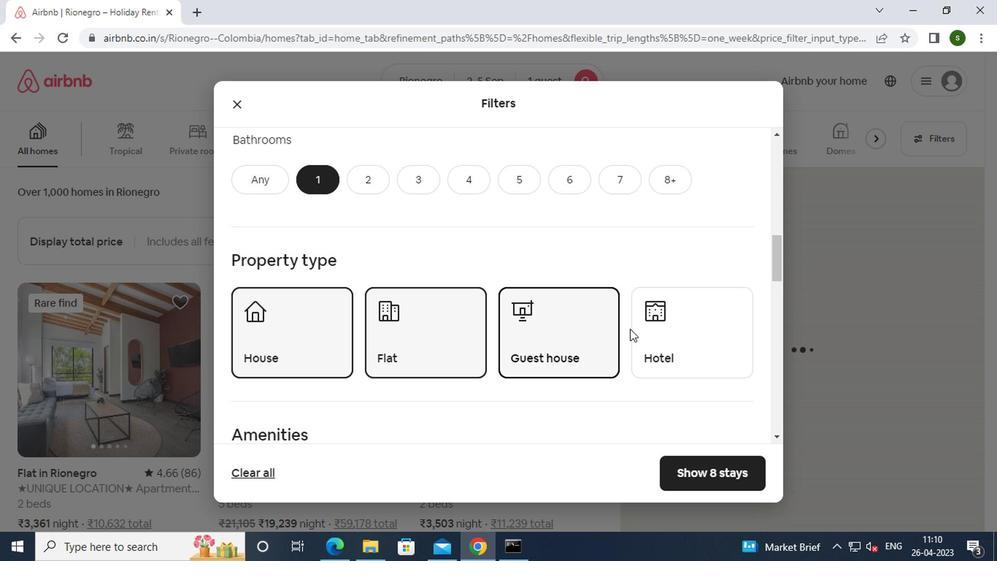 
Action: Mouse pressed left at (664, 325)
Screenshot: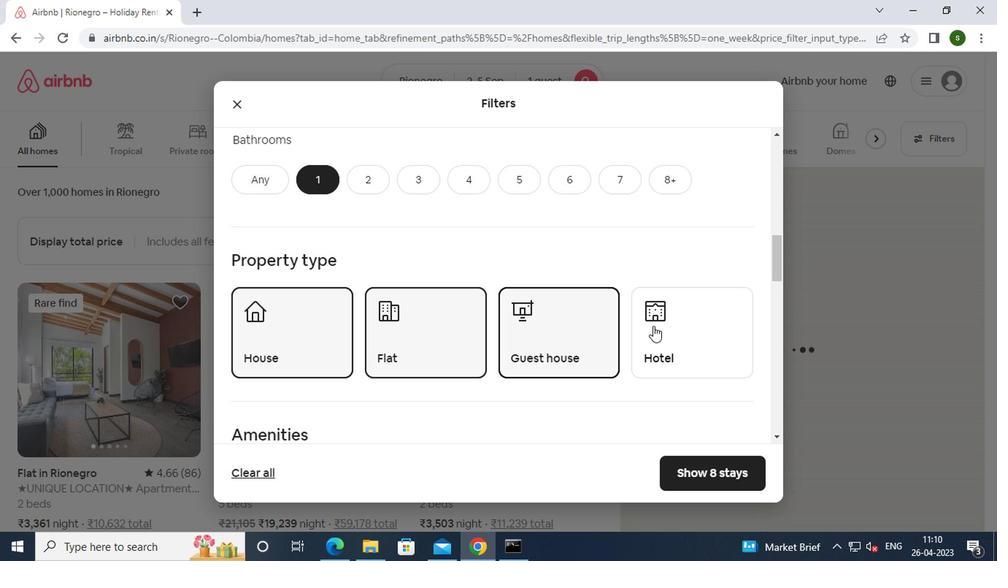 
Action: Mouse moved to (398, 317)
Screenshot: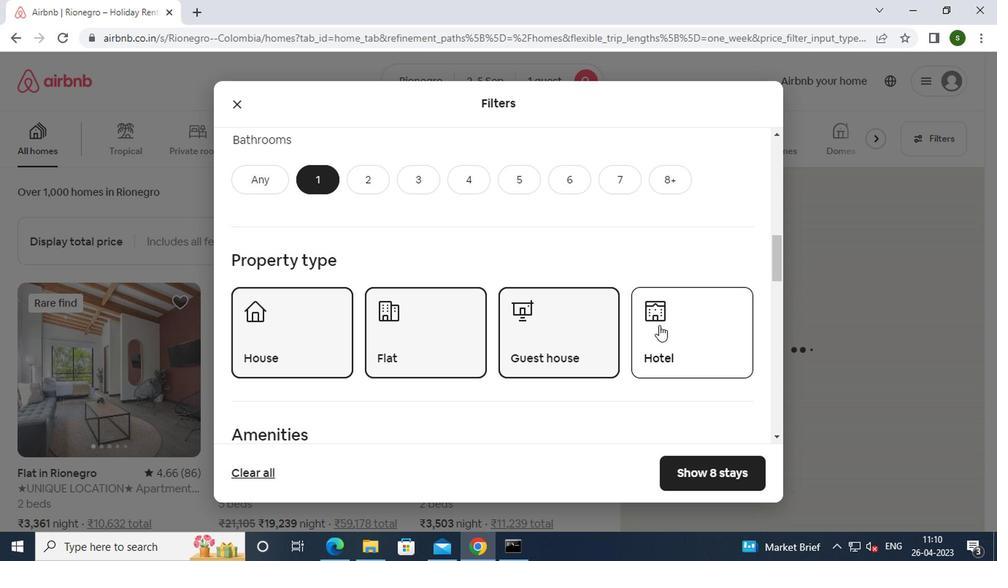 
Action: Mouse scrolled (398, 317) with delta (0, 0)
Screenshot: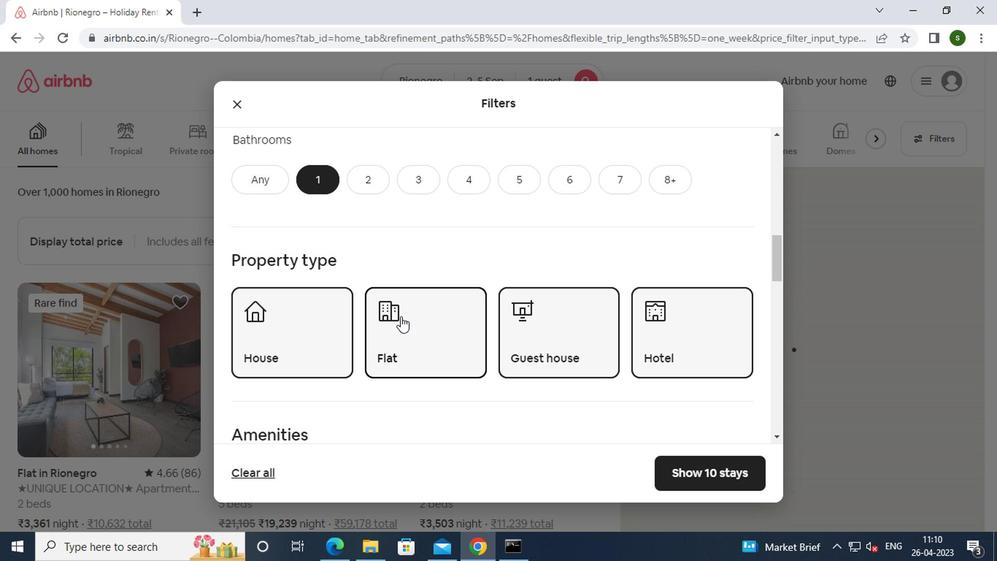 
Action: Mouse scrolled (398, 317) with delta (0, 0)
Screenshot: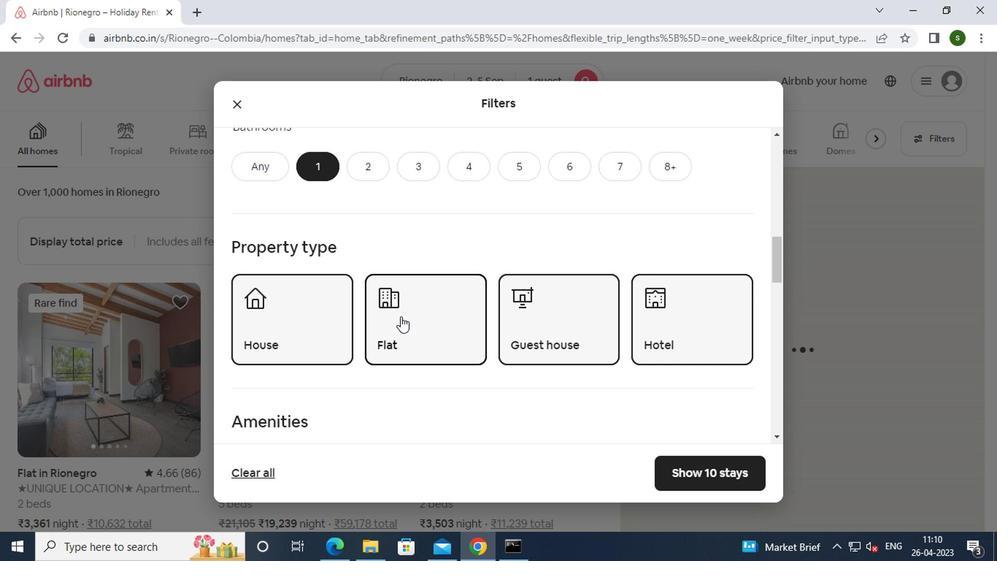 
Action: Mouse scrolled (398, 317) with delta (0, 0)
Screenshot: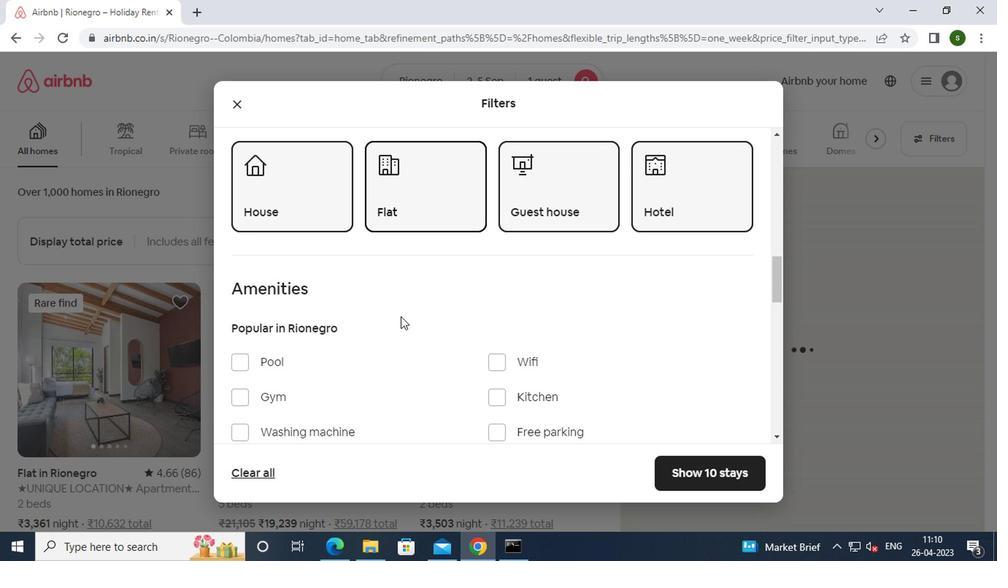 
Action: Mouse moved to (342, 355)
Screenshot: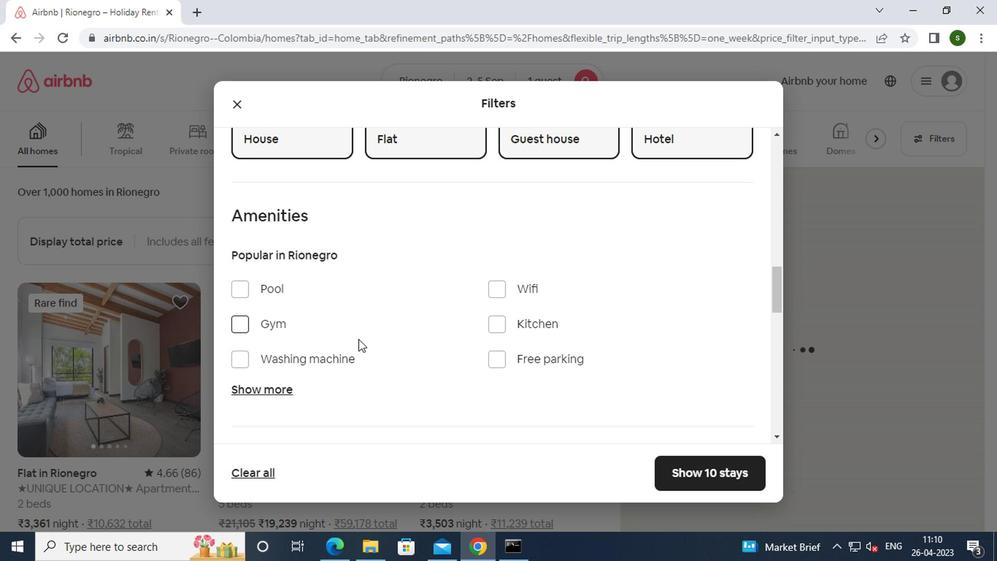 
Action: Mouse pressed left at (342, 355)
Screenshot: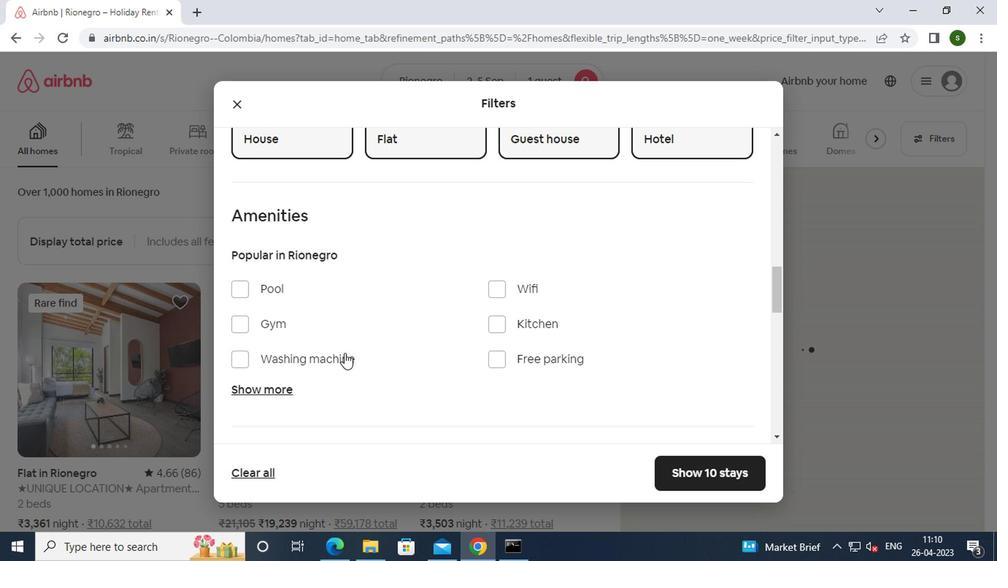 
Action: Mouse moved to (447, 343)
Screenshot: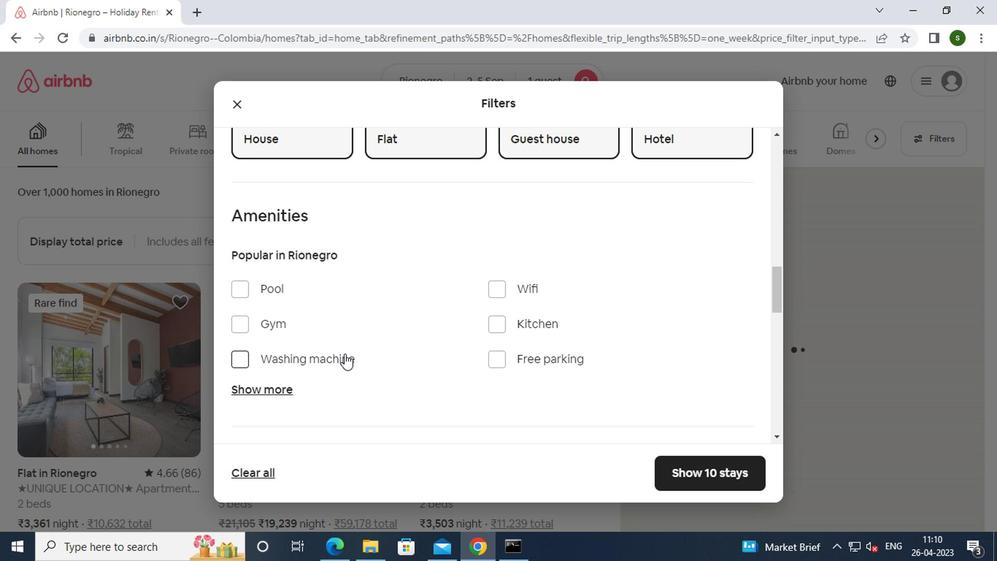 
Action: Mouse scrolled (447, 342) with delta (0, 0)
Screenshot: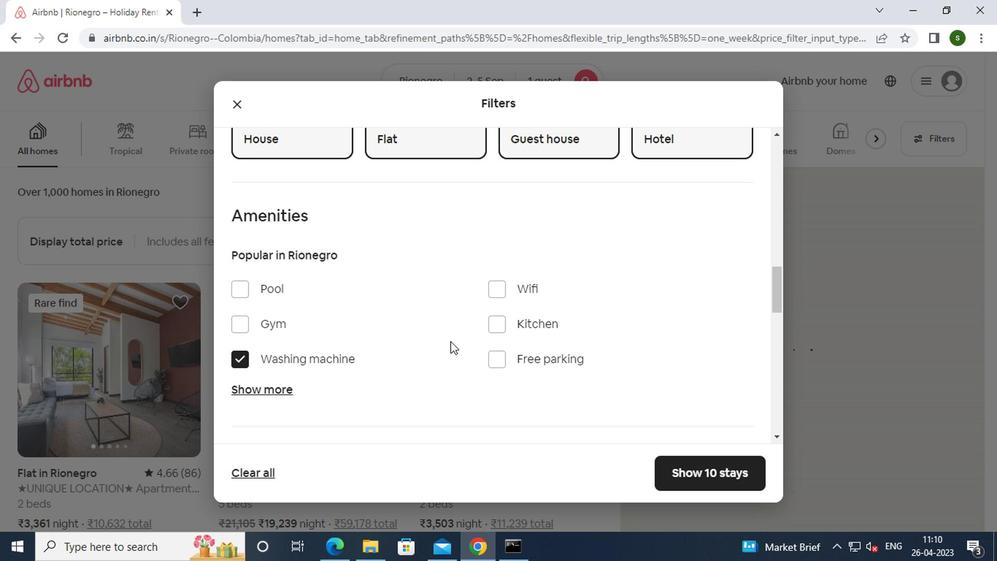 
Action: Mouse scrolled (447, 342) with delta (0, 0)
Screenshot: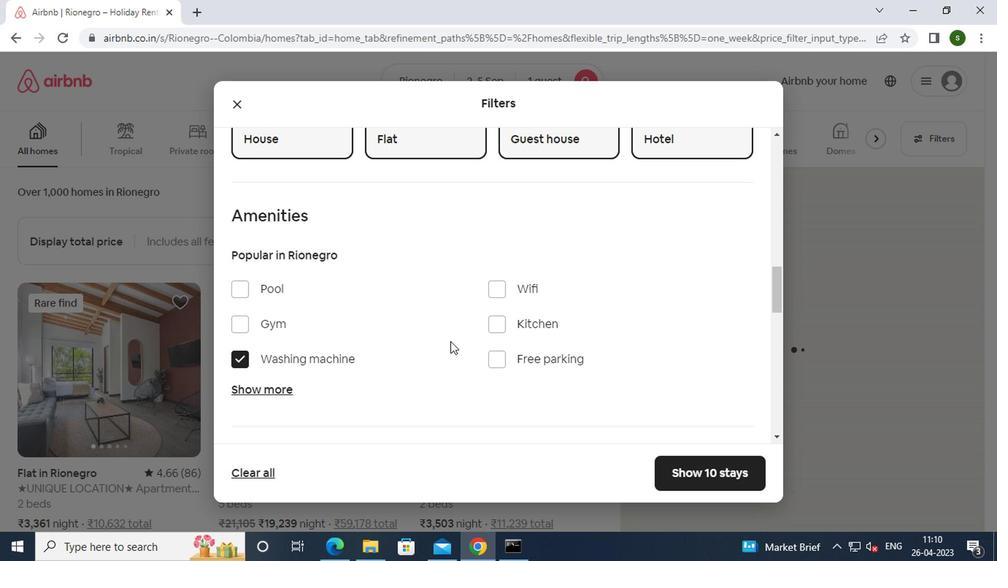 
Action: Mouse scrolled (447, 342) with delta (0, 0)
Screenshot: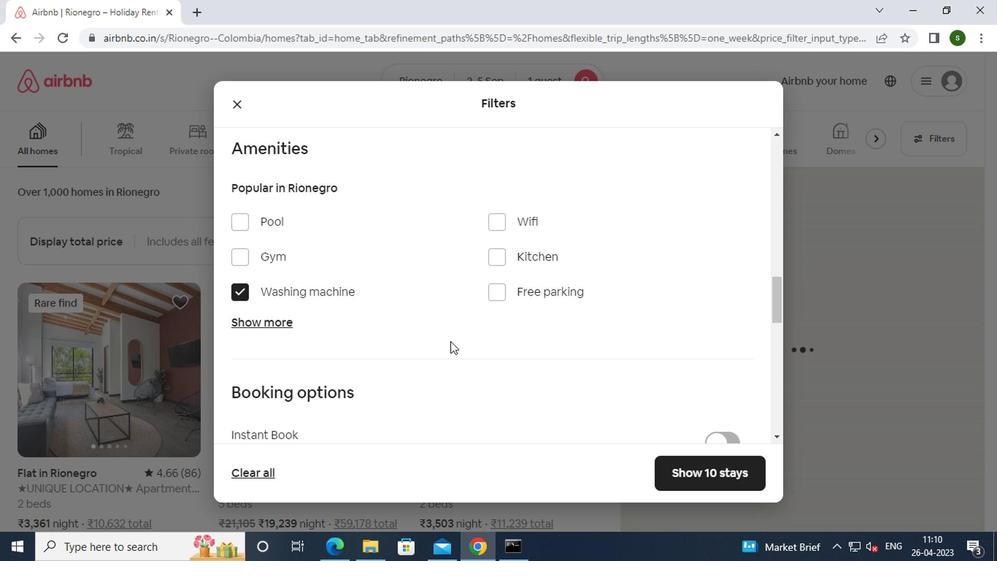 
Action: Mouse moved to (709, 340)
Screenshot: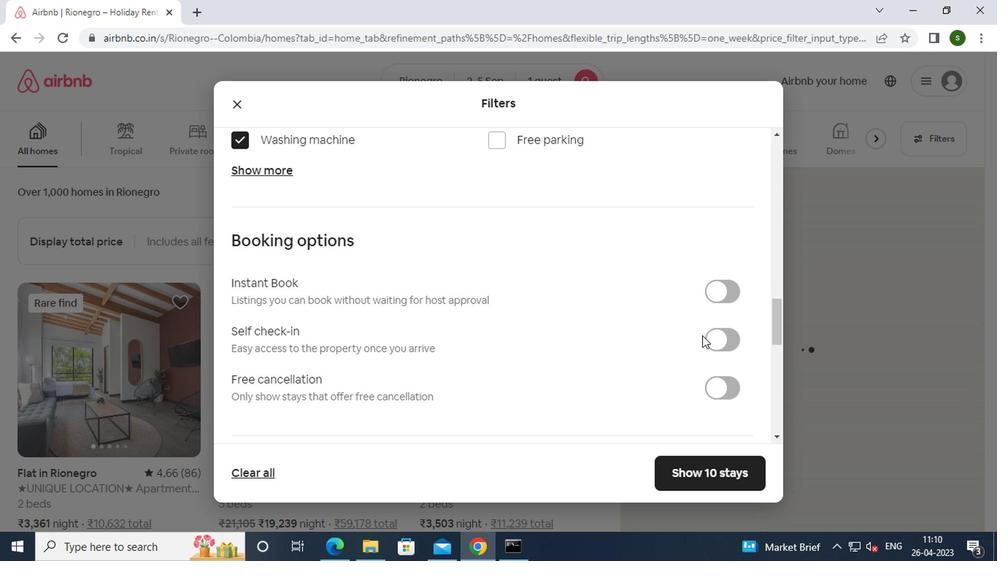 
Action: Mouse pressed left at (709, 340)
Screenshot: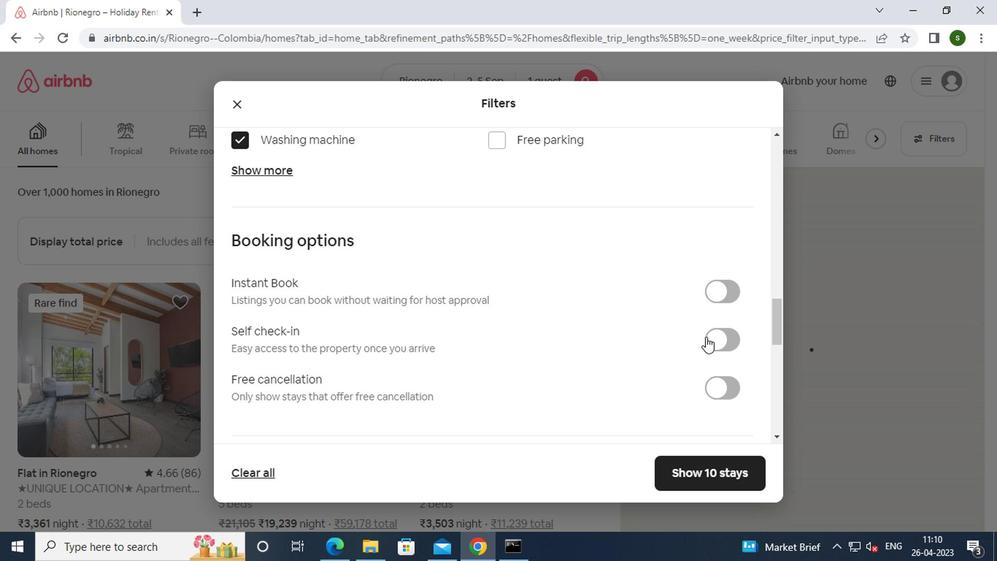 
Action: Mouse moved to (583, 329)
Screenshot: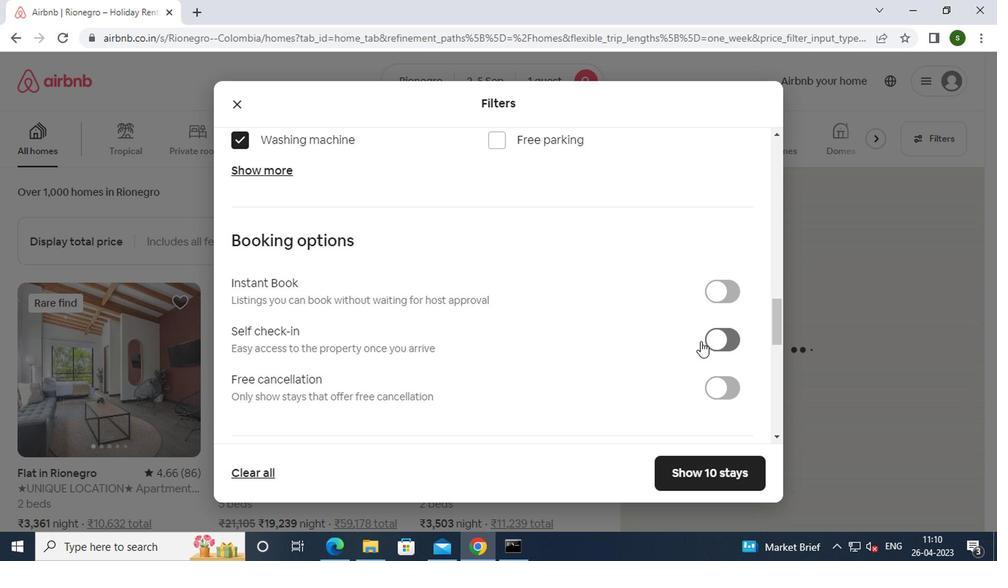 
Action: Mouse scrolled (583, 328) with delta (0, -1)
Screenshot: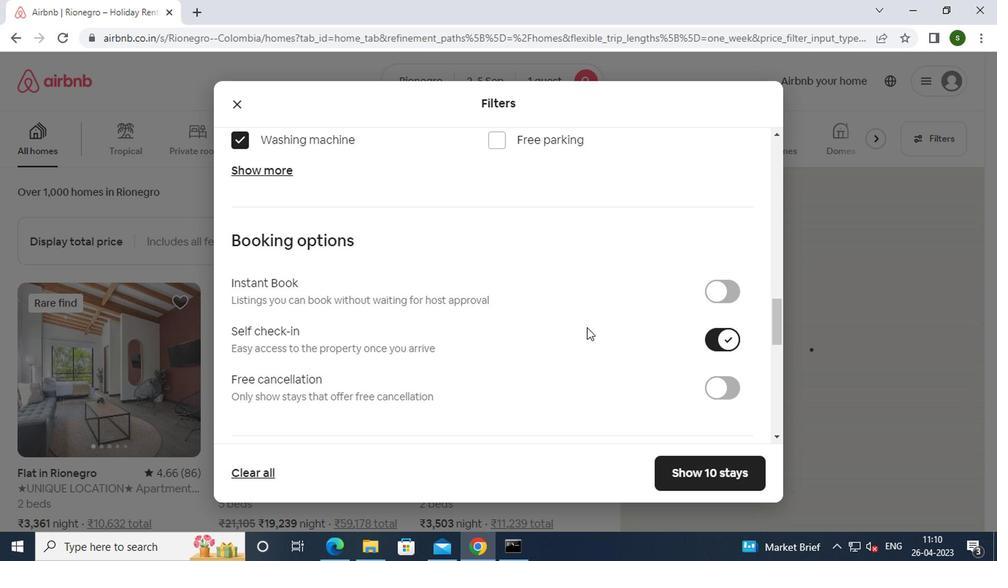 
Action: Mouse scrolled (583, 328) with delta (0, -1)
Screenshot: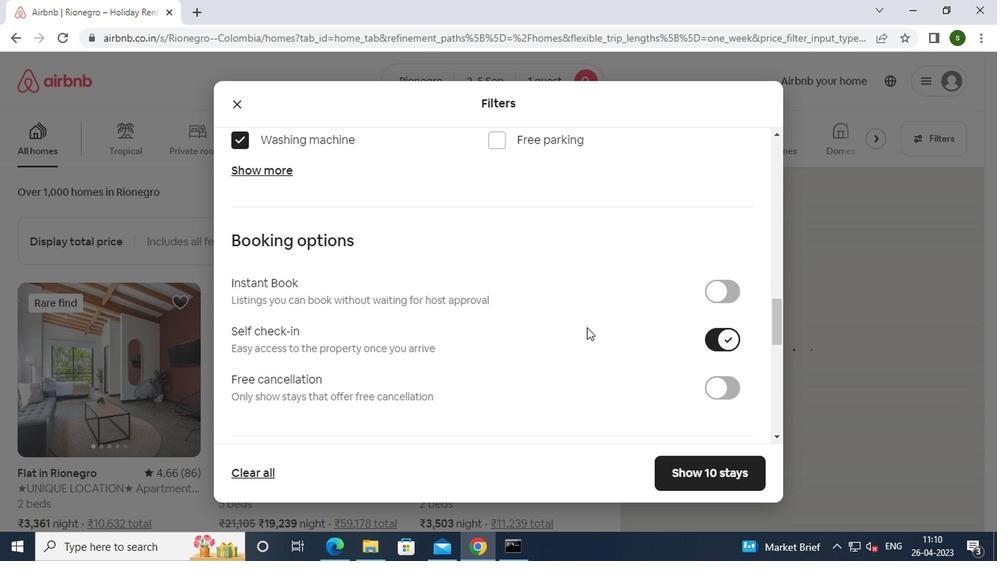 
Action: Mouse scrolled (583, 328) with delta (0, -1)
Screenshot: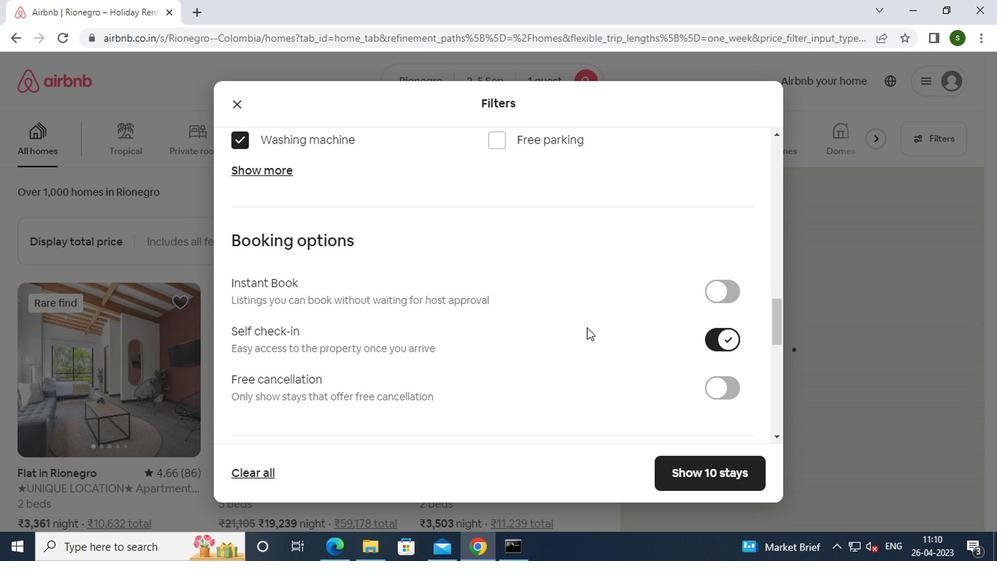 
Action: Mouse scrolled (583, 328) with delta (0, -1)
Screenshot: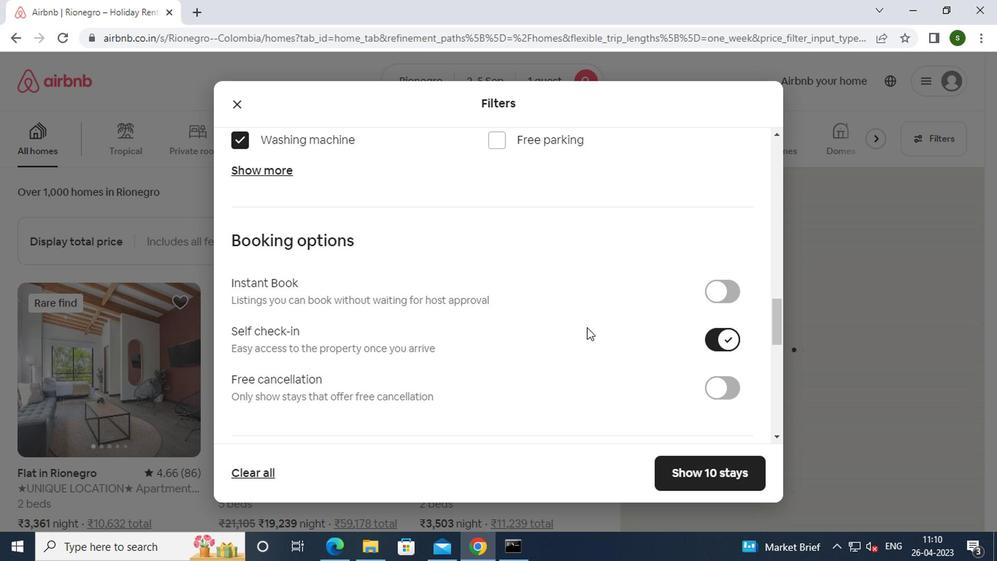 
Action: Mouse scrolled (583, 328) with delta (0, -1)
Screenshot: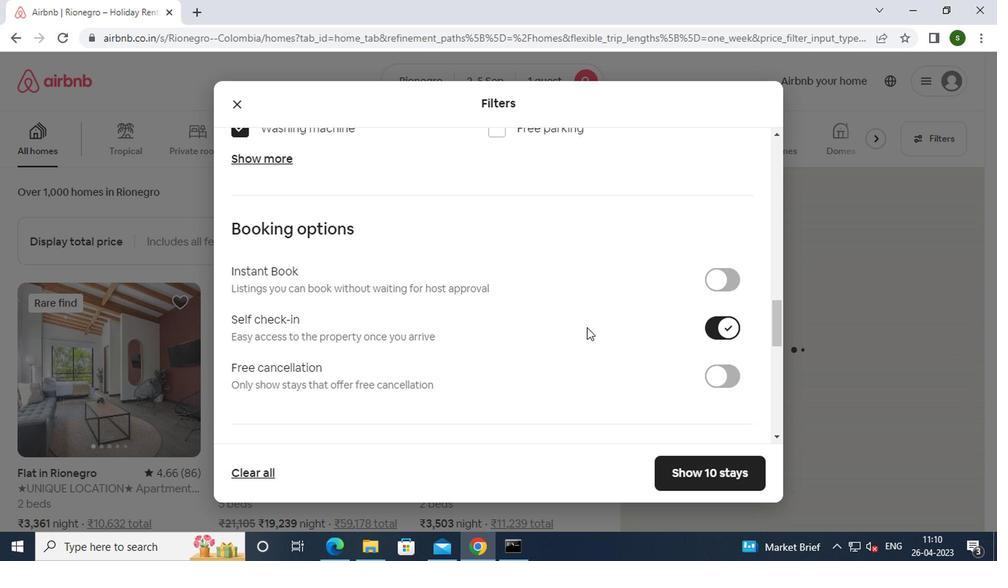 
Action: Mouse scrolled (583, 328) with delta (0, -1)
Screenshot: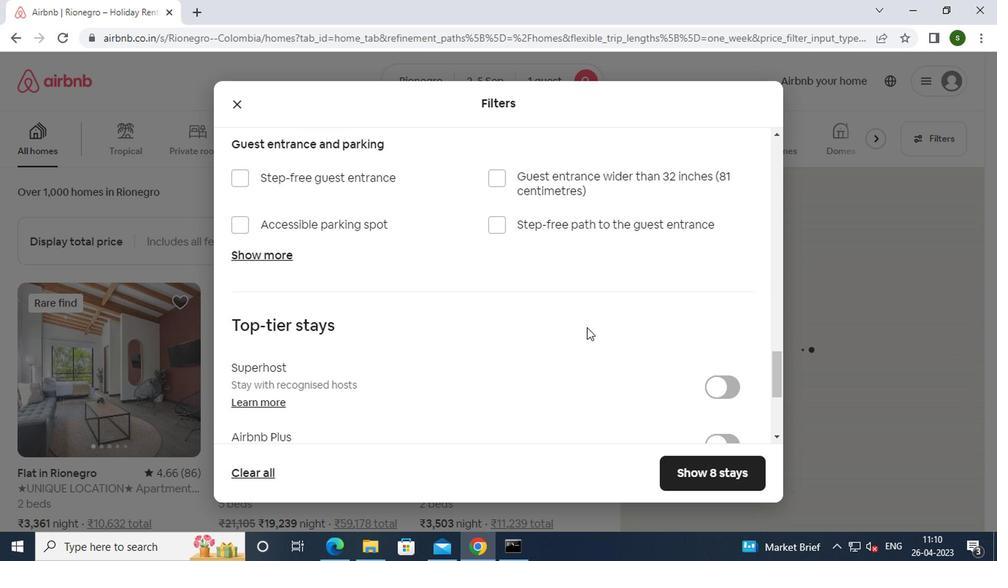 
Action: Mouse scrolled (583, 328) with delta (0, -1)
Screenshot: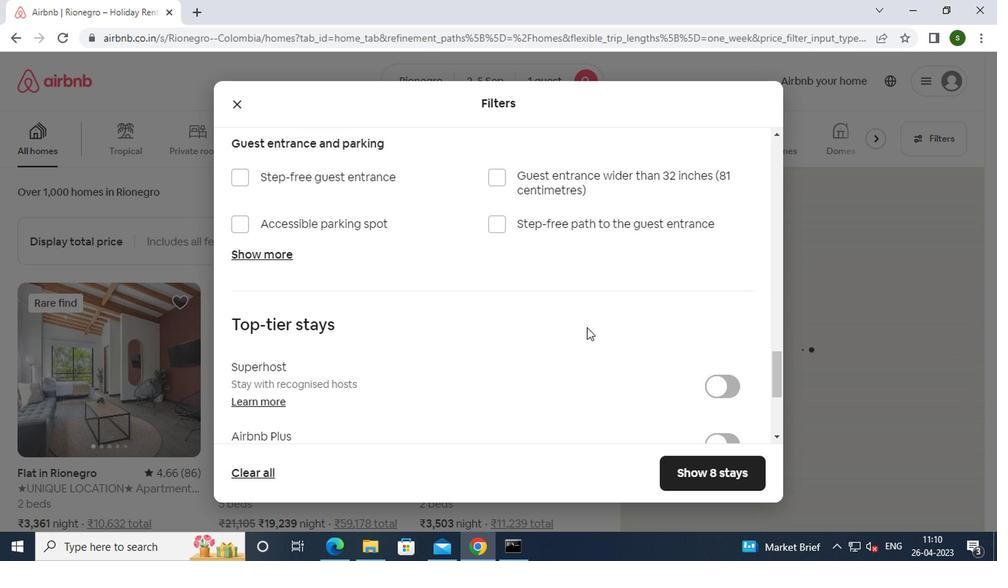 
Action: Mouse scrolled (583, 328) with delta (0, -1)
Screenshot: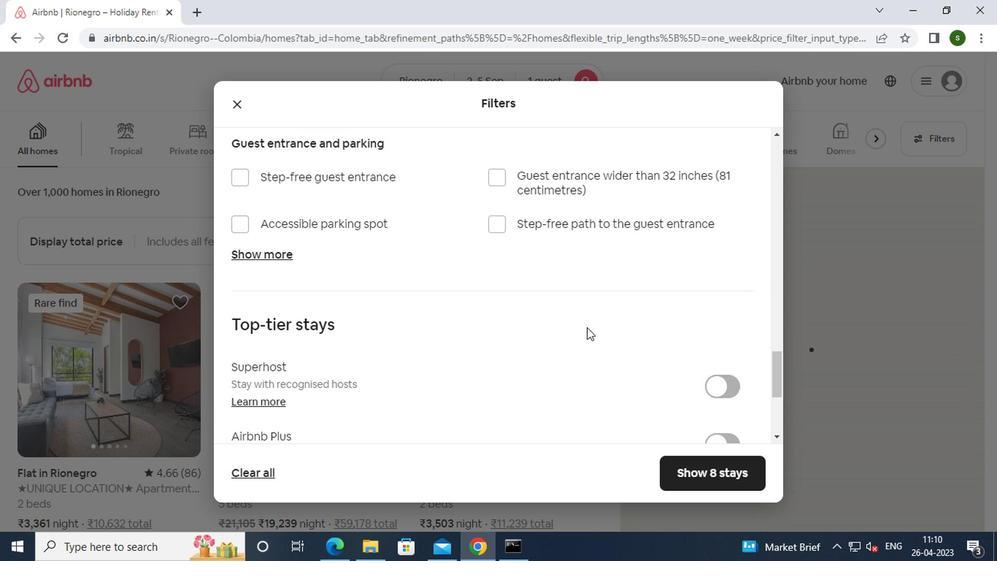 
Action: Mouse scrolled (583, 328) with delta (0, -1)
Screenshot: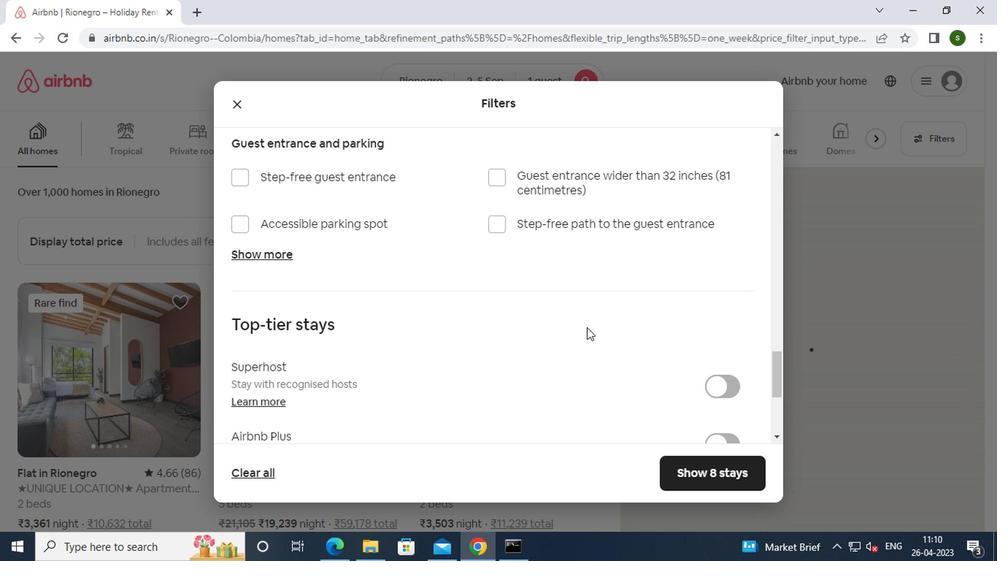 
Action: Mouse scrolled (583, 328) with delta (0, -1)
Screenshot: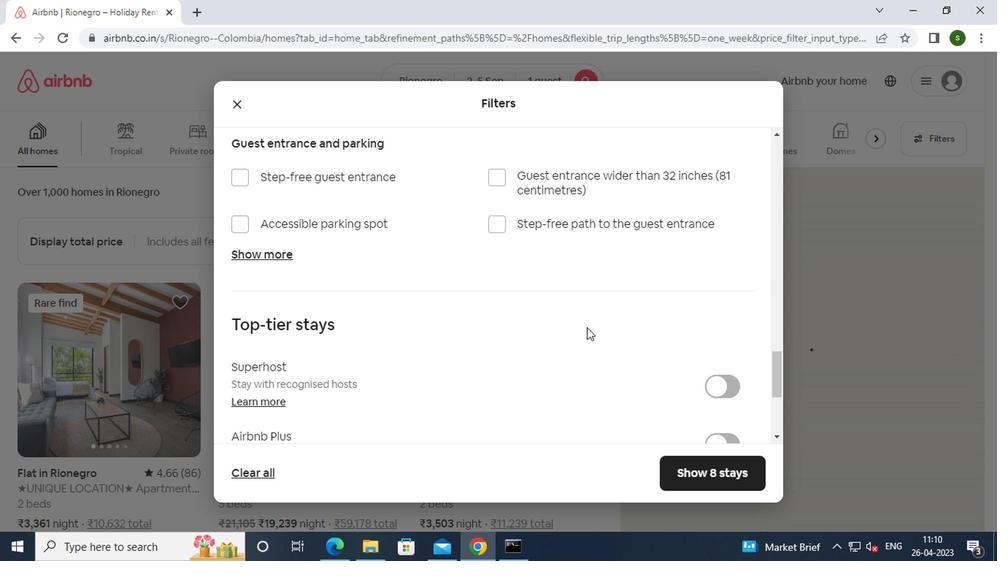 
Action: Mouse moved to (276, 338)
Screenshot: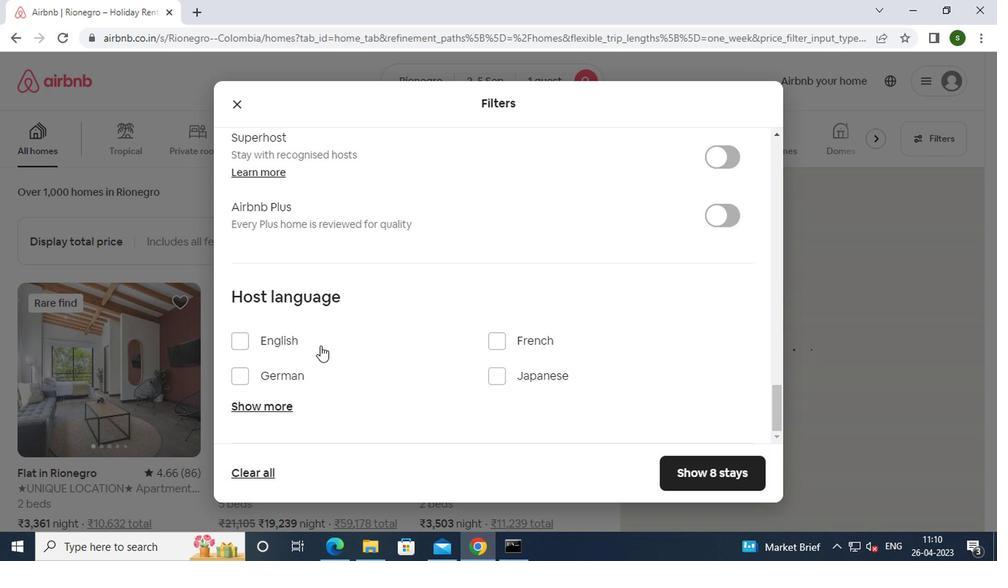 
Action: Mouse pressed left at (276, 338)
Screenshot: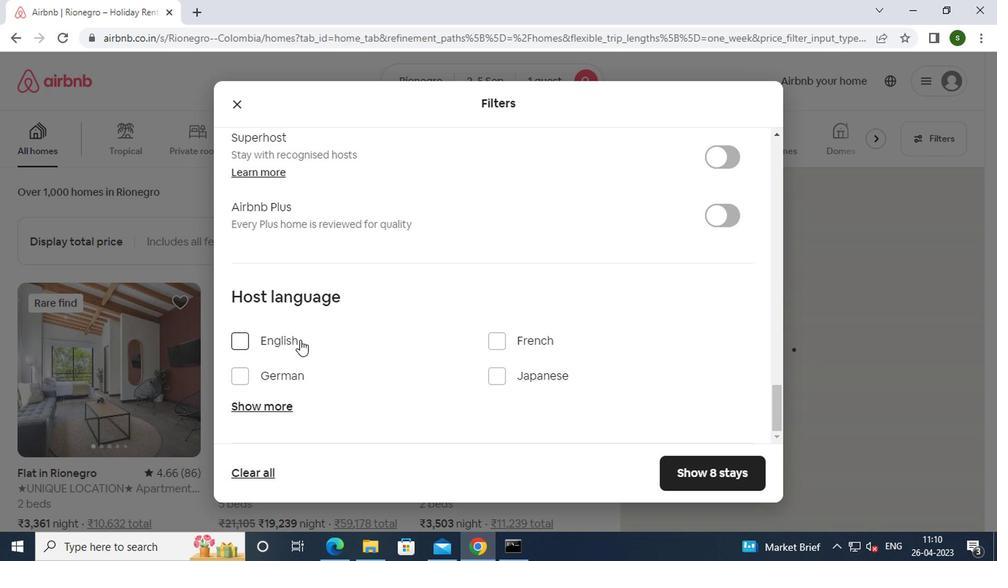 
Action: Mouse moved to (681, 480)
Screenshot: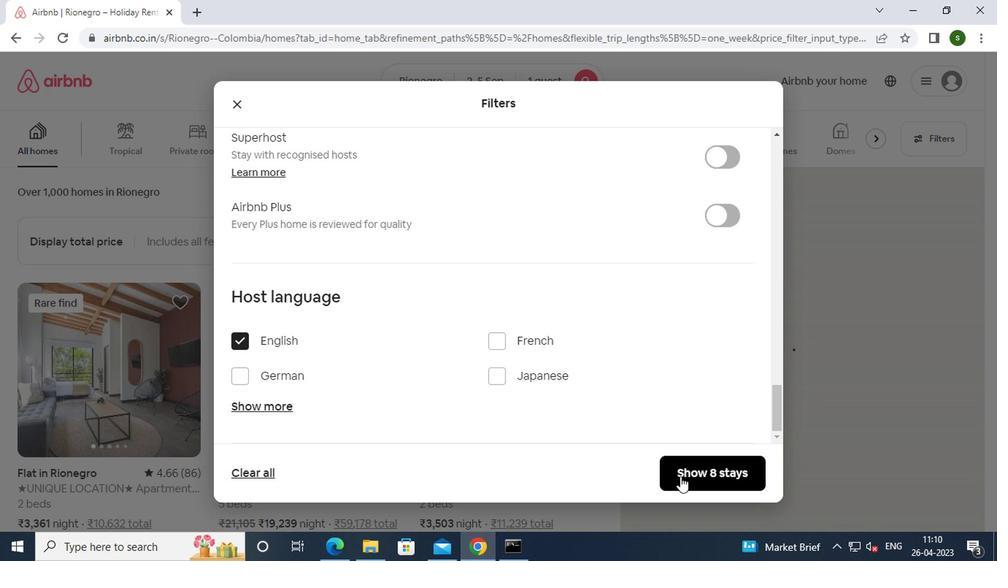 
Action: Mouse pressed left at (681, 480)
Screenshot: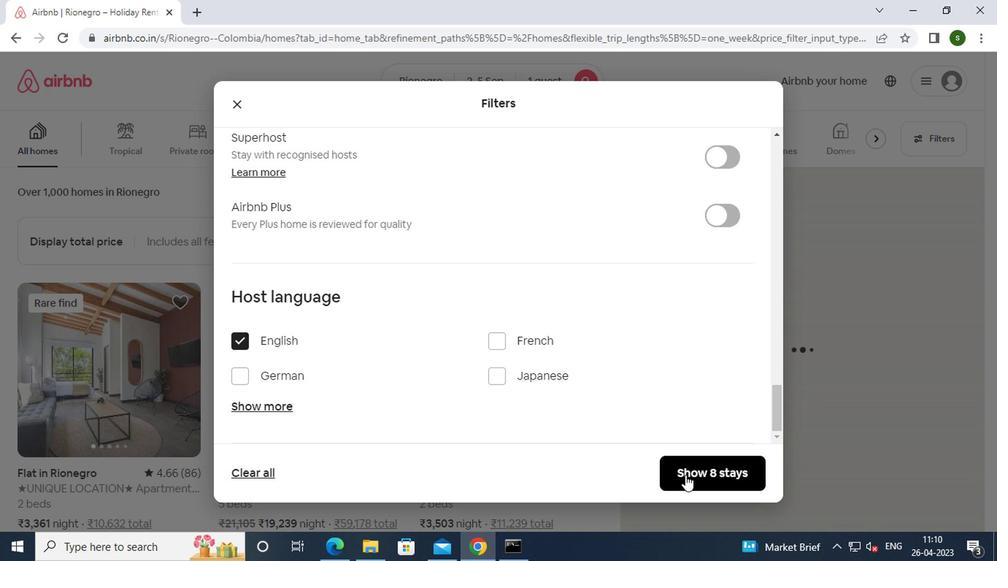 
Action: Mouse moved to (673, 477)
Screenshot: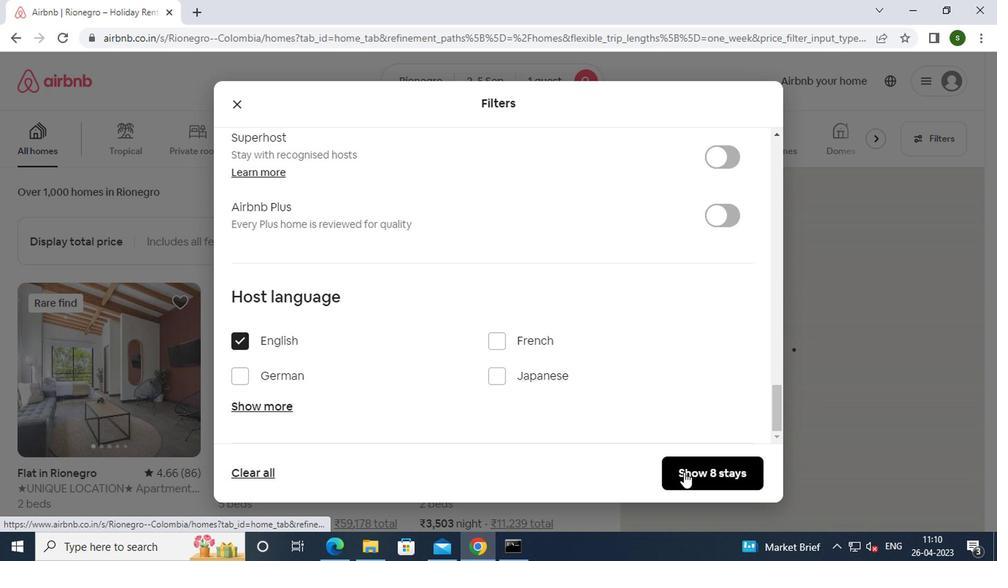 
